 Task: Add a signature Martha Hall containing With sincere appreciation and gratitude, Martha Hall to email address softage.9@softage.net and add a label Lease renewals
Action: Mouse moved to (946, 442)
Screenshot: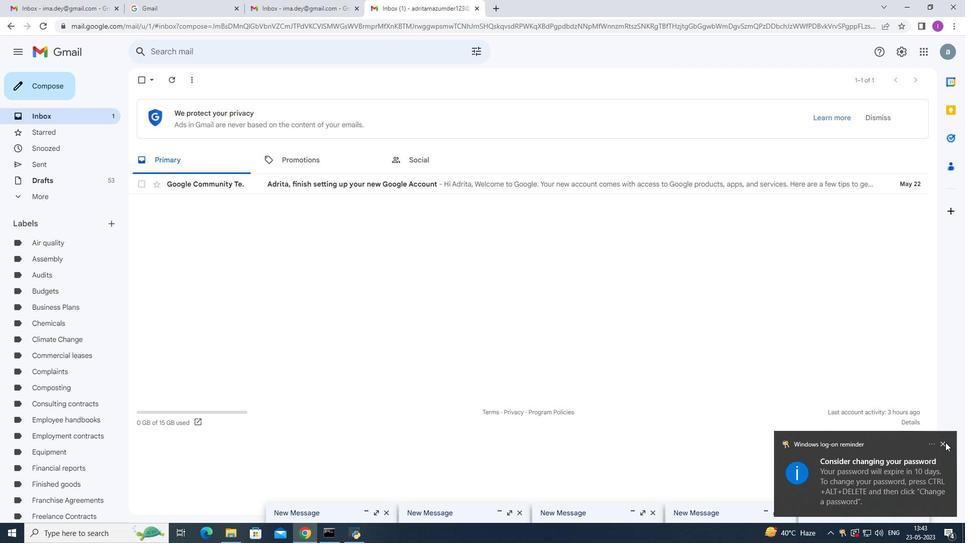 
Action: Mouse pressed left at (946, 442)
Screenshot: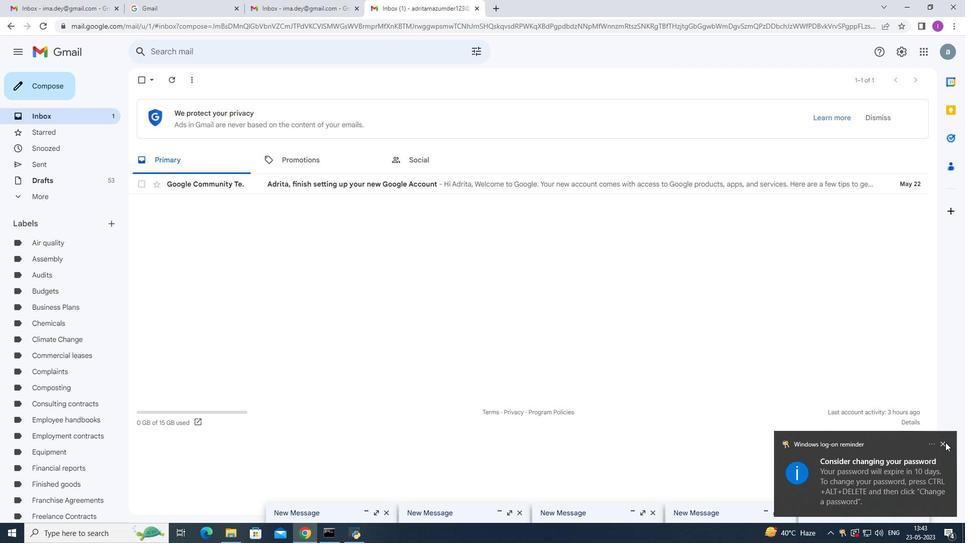 
Action: Mouse moved to (893, 48)
Screenshot: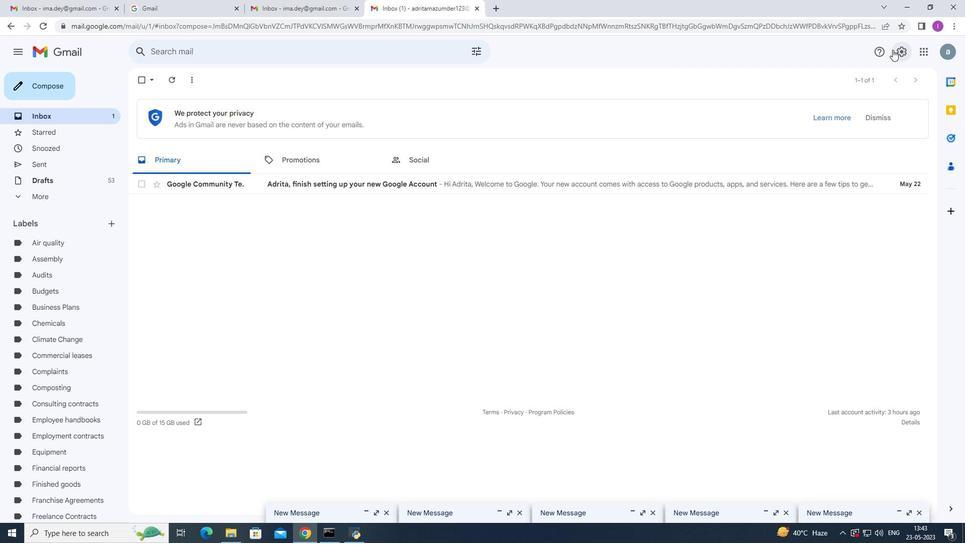
Action: Mouse pressed left at (893, 48)
Screenshot: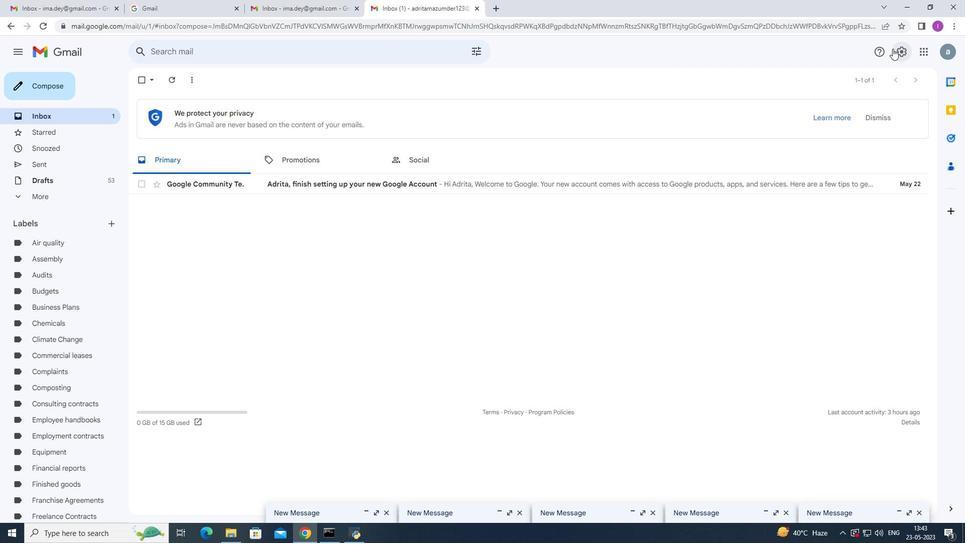 
Action: Mouse moved to (847, 97)
Screenshot: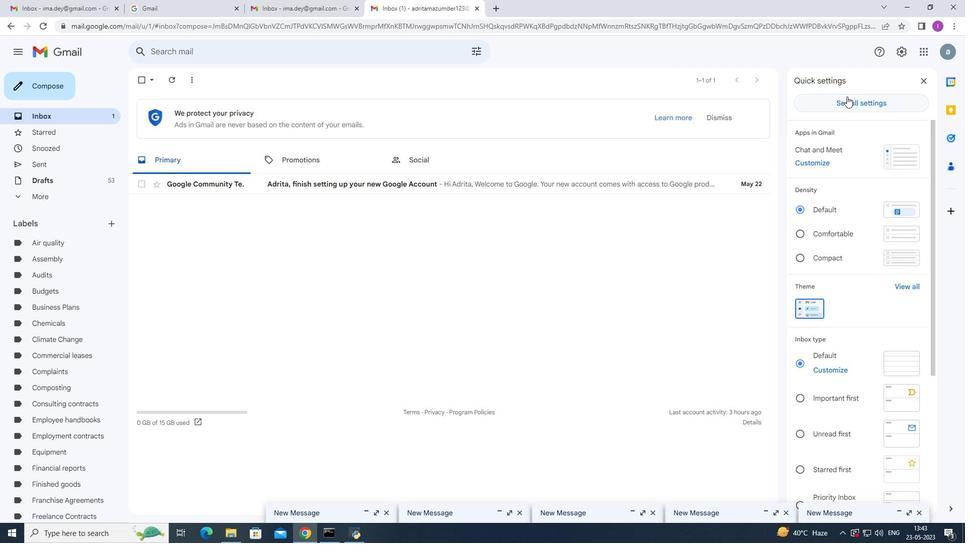 
Action: Mouse pressed left at (847, 97)
Screenshot: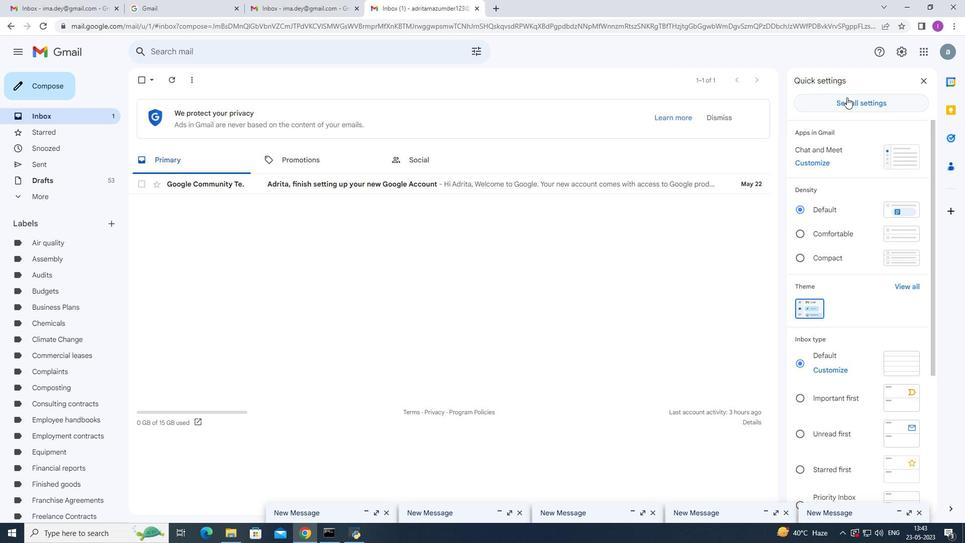 
Action: Mouse moved to (348, 292)
Screenshot: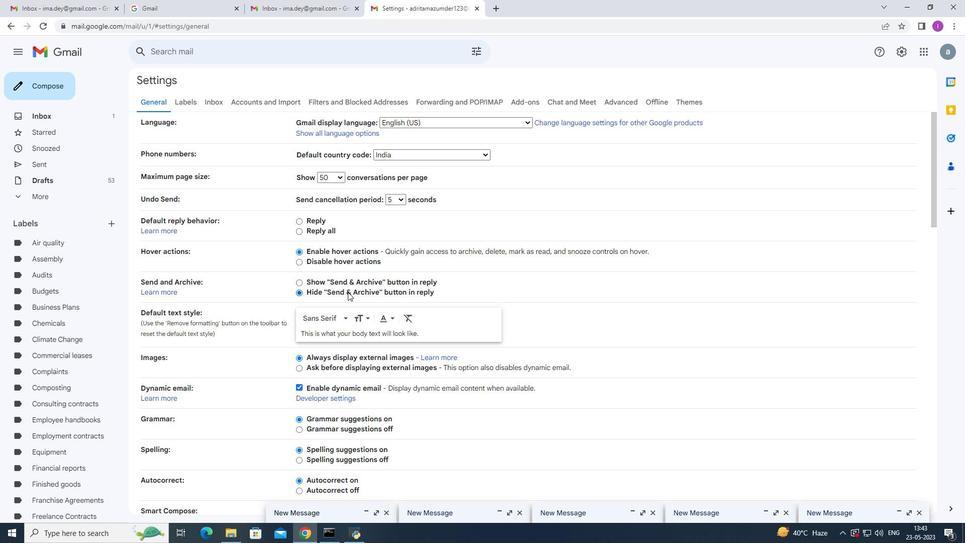 
Action: Mouse scrolled (348, 291) with delta (0, 0)
Screenshot: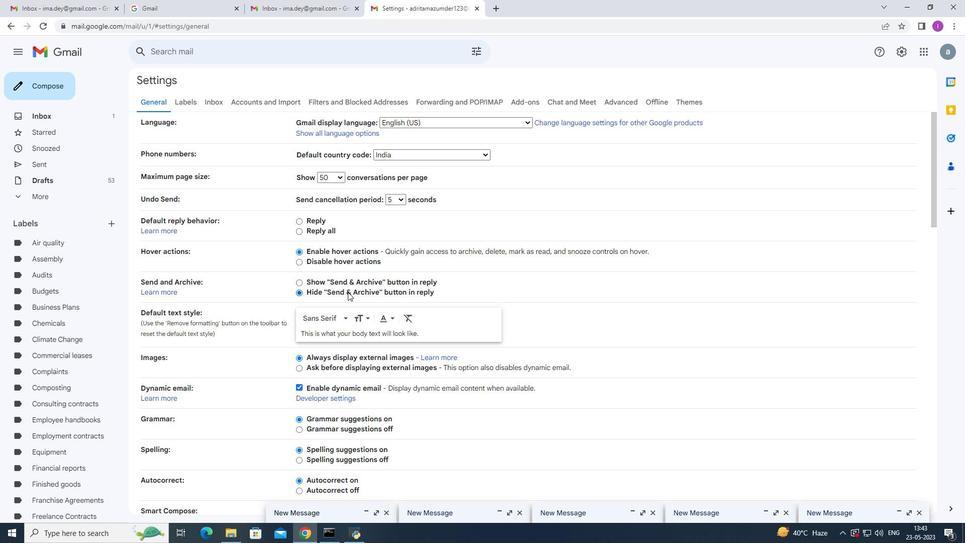 
Action: Mouse moved to (348, 292)
Screenshot: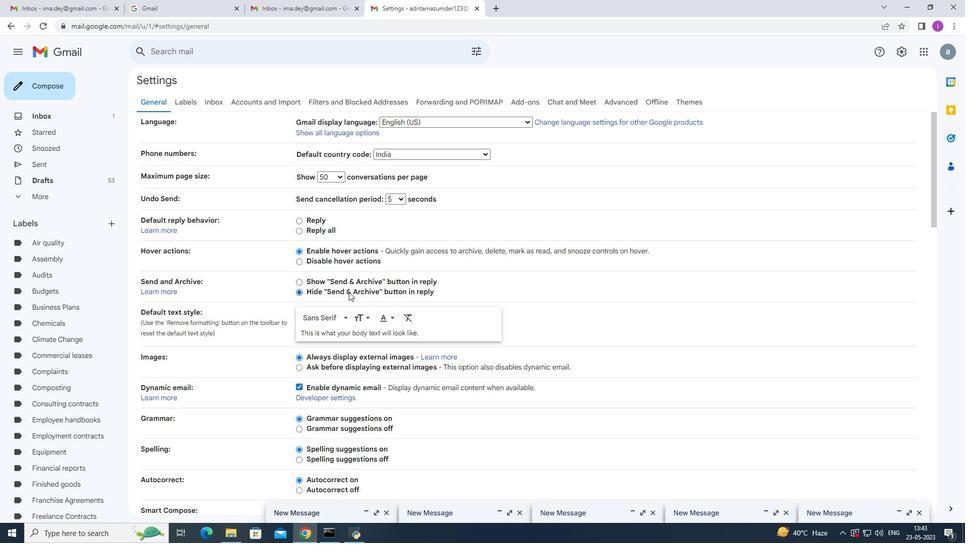 
Action: Mouse scrolled (348, 291) with delta (0, 0)
Screenshot: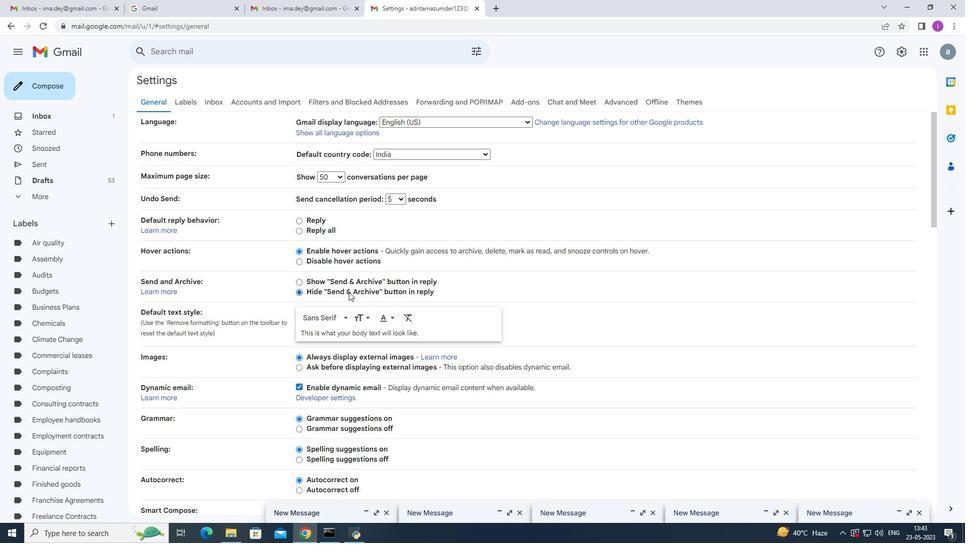 
Action: Mouse moved to (349, 292)
Screenshot: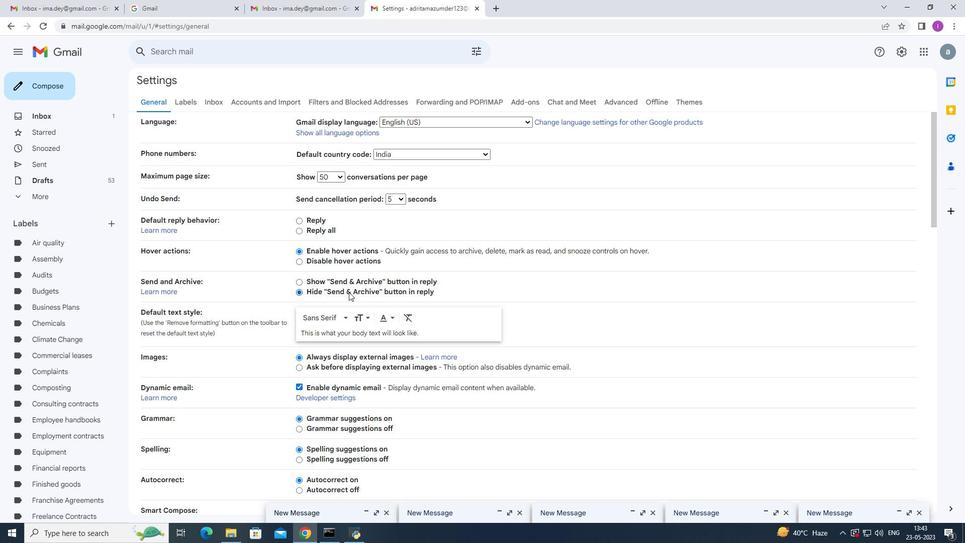 
Action: Mouse scrolled (349, 291) with delta (0, 0)
Screenshot: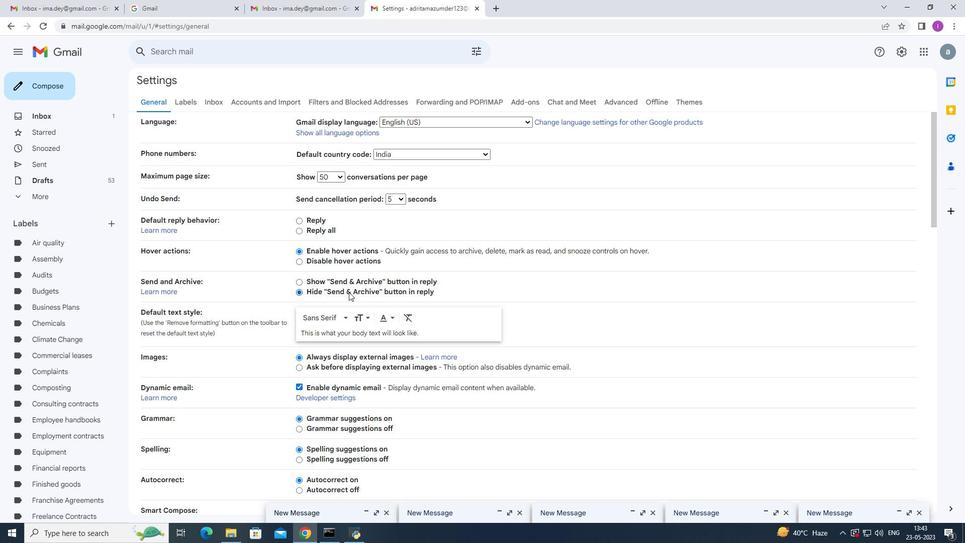 
Action: Mouse moved to (349, 292)
Screenshot: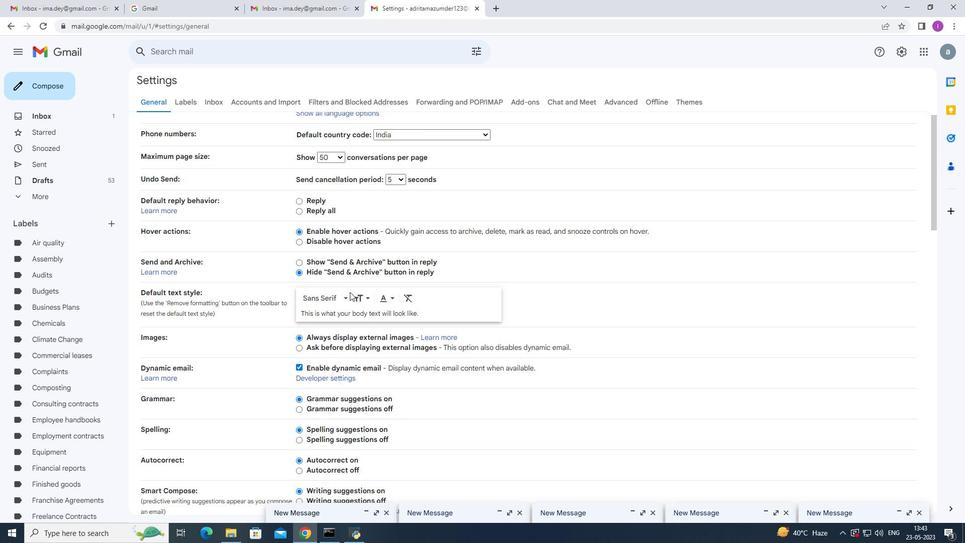 
Action: Mouse scrolled (349, 291) with delta (0, 0)
Screenshot: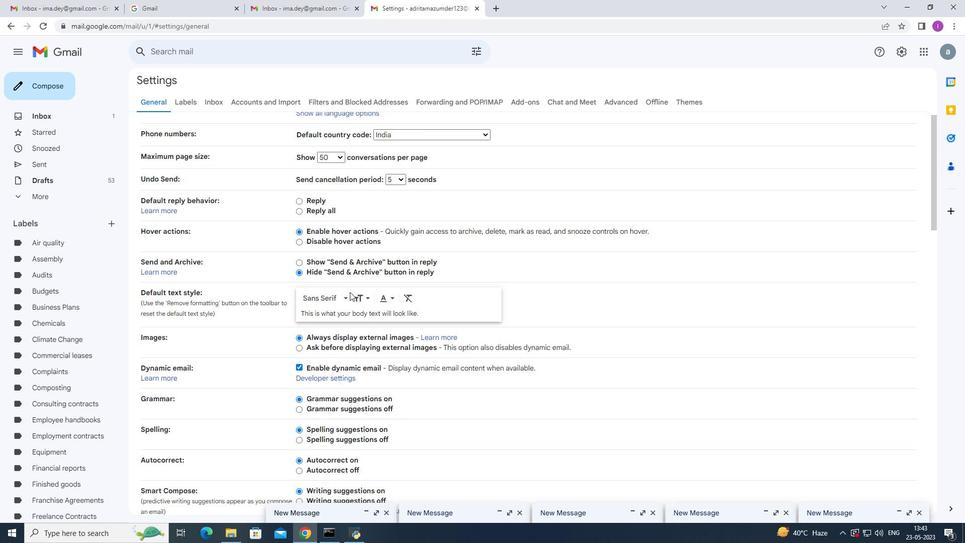 
Action: Mouse moved to (360, 294)
Screenshot: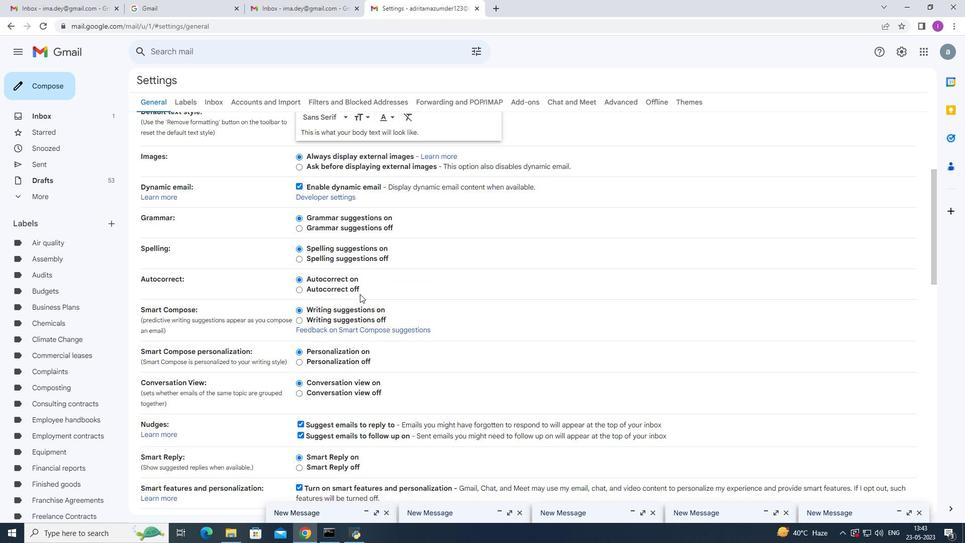 
Action: Mouse scrolled (360, 293) with delta (0, 0)
Screenshot: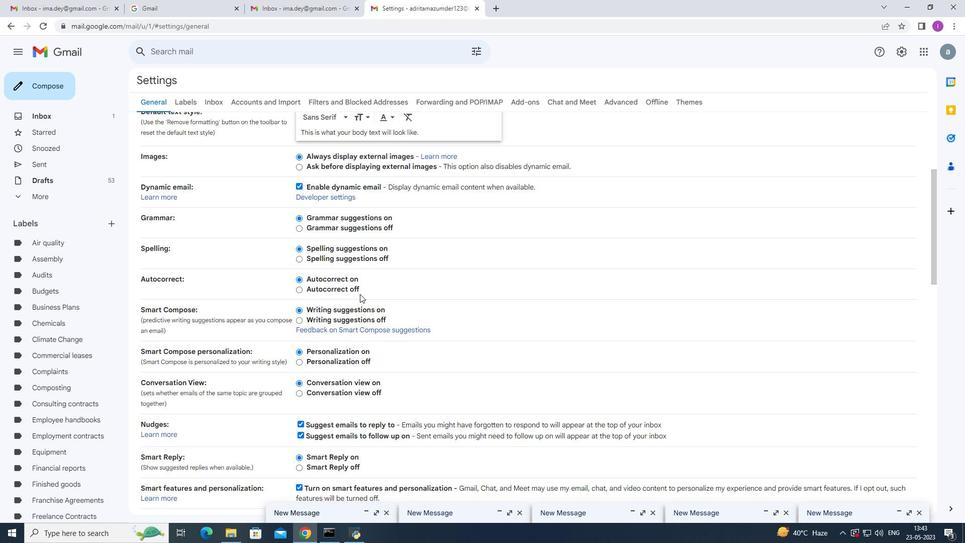
Action: Mouse moved to (360, 295)
Screenshot: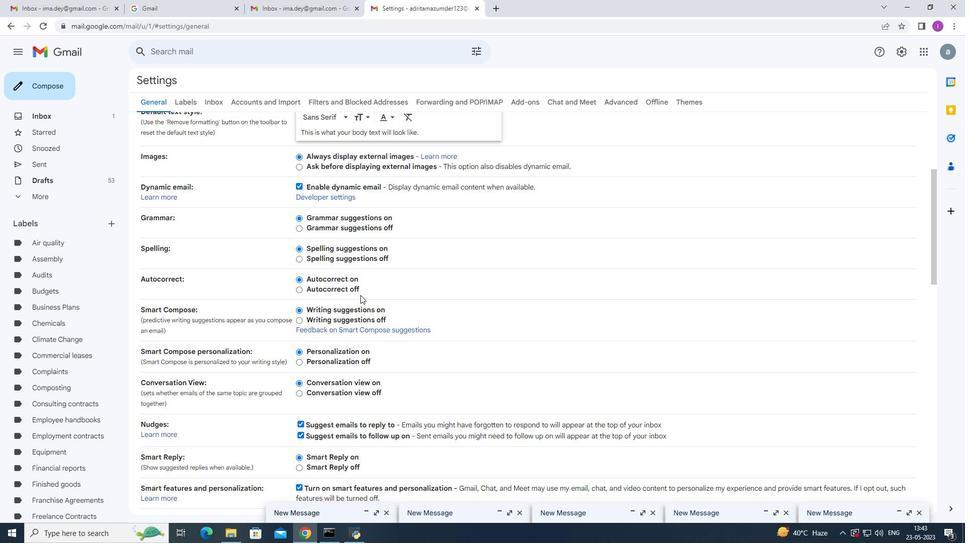 
Action: Mouse scrolled (360, 294) with delta (0, 0)
Screenshot: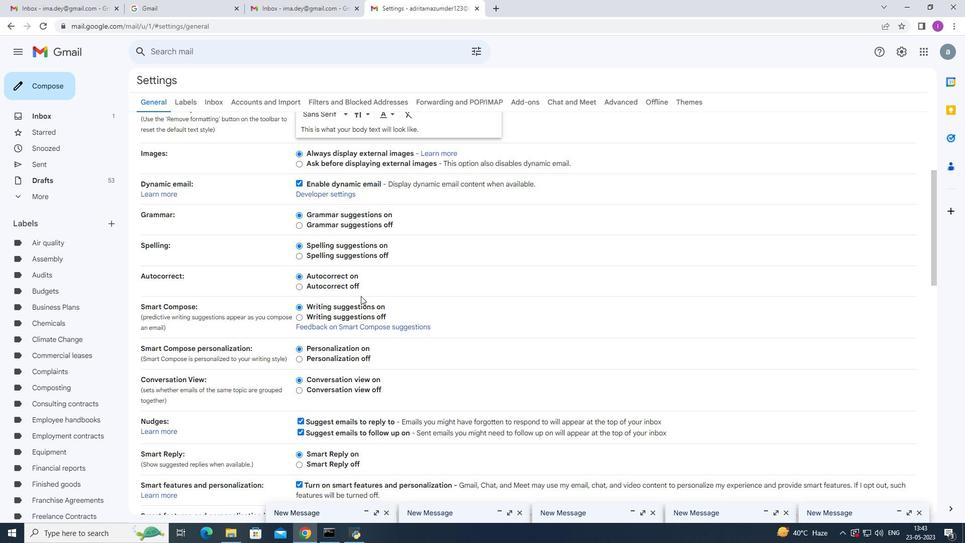 
Action: Mouse moved to (361, 296)
Screenshot: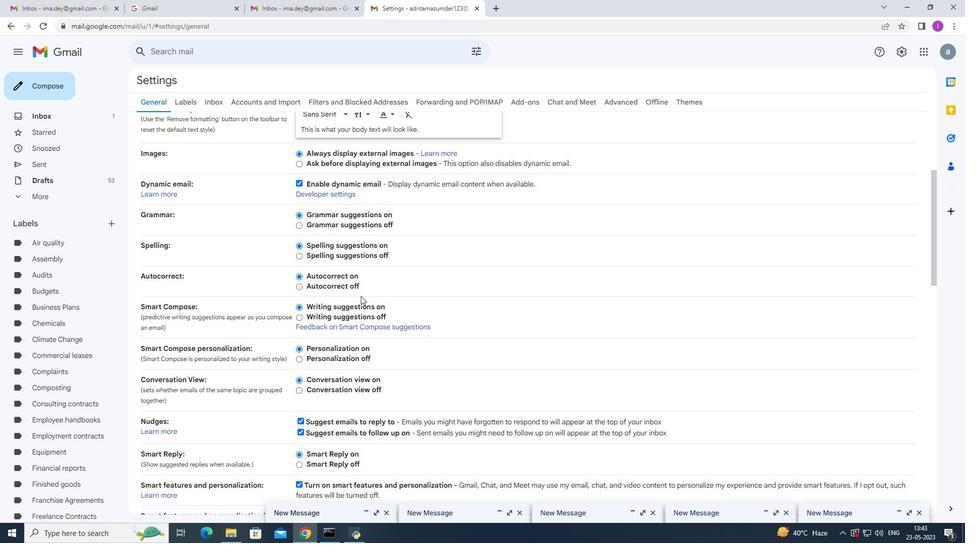 
Action: Mouse scrolled (361, 295) with delta (0, 0)
Screenshot: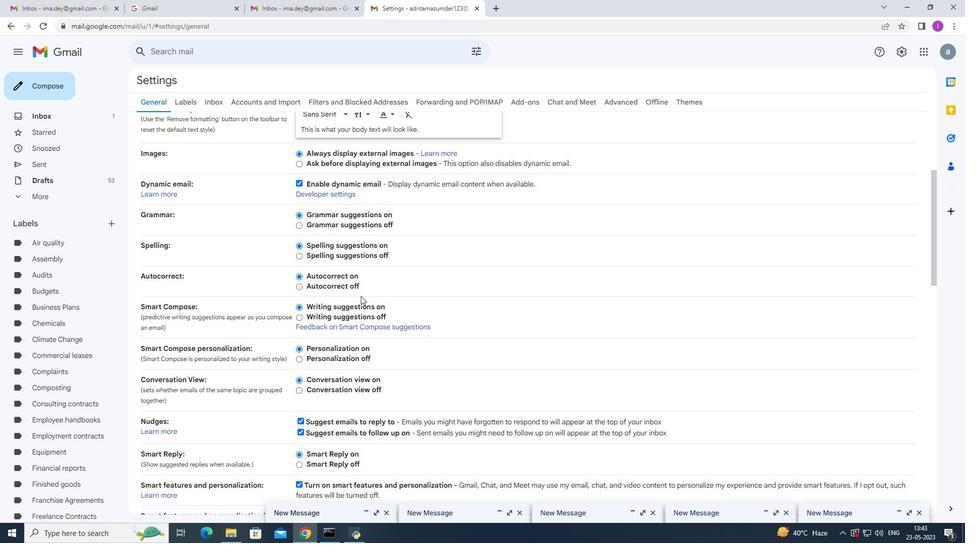 
Action: Mouse scrolled (361, 295) with delta (0, 0)
Screenshot: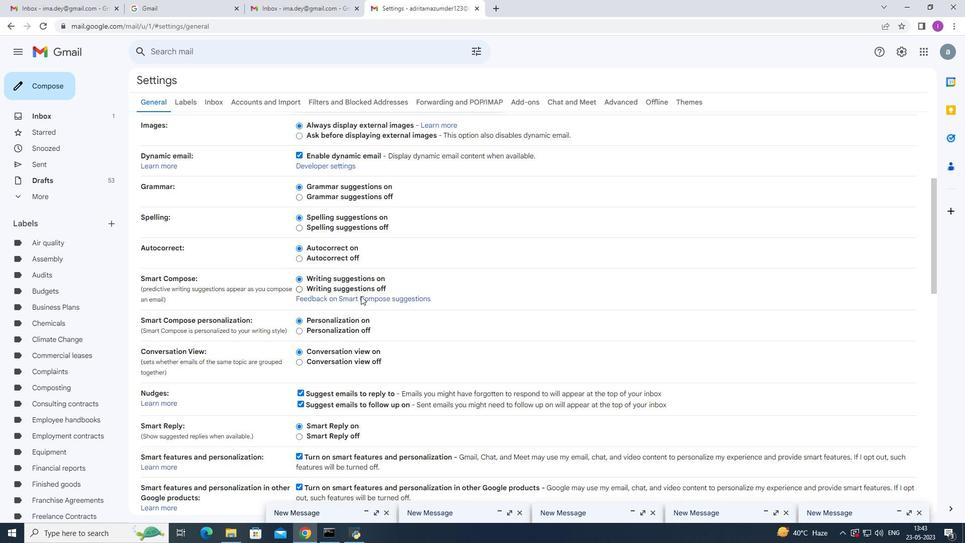 
Action: Mouse moved to (366, 306)
Screenshot: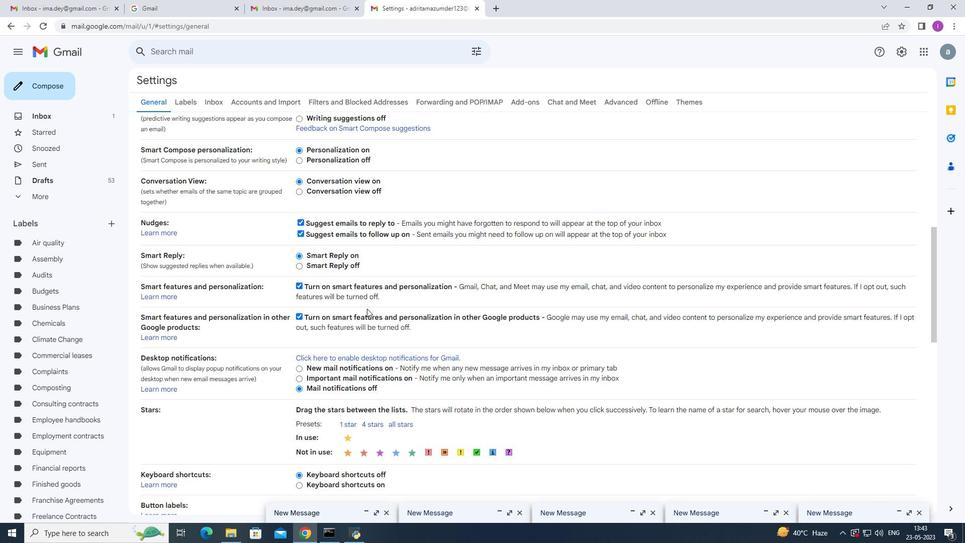 
Action: Mouse scrolled (365, 305) with delta (0, 0)
Screenshot: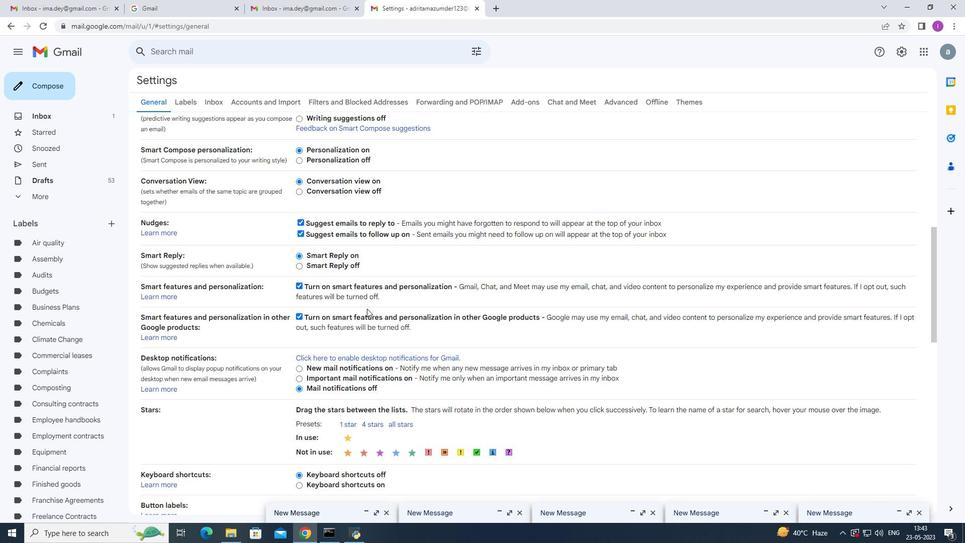 
Action: Mouse moved to (367, 308)
Screenshot: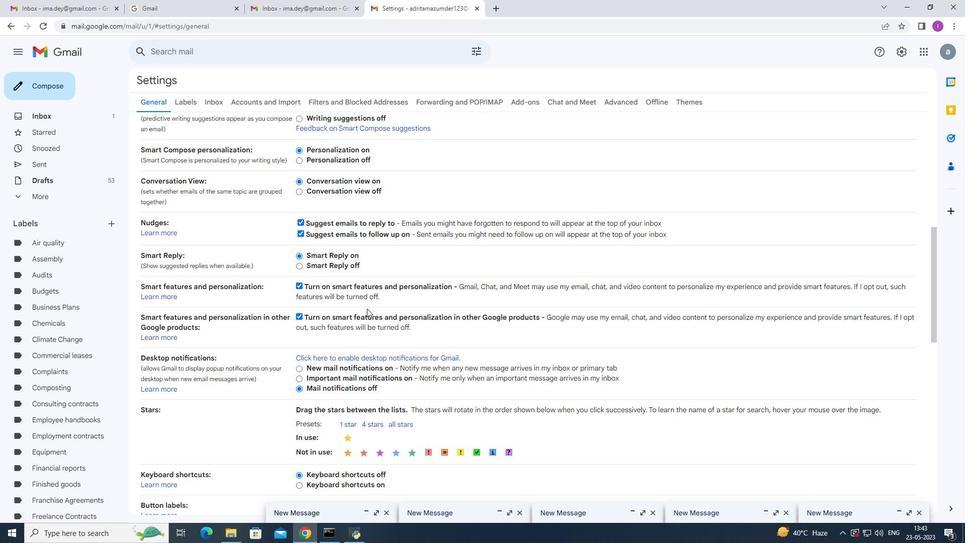 
Action: Mouse scrolled (367, 307) with delta (0, 0)
Screenshot: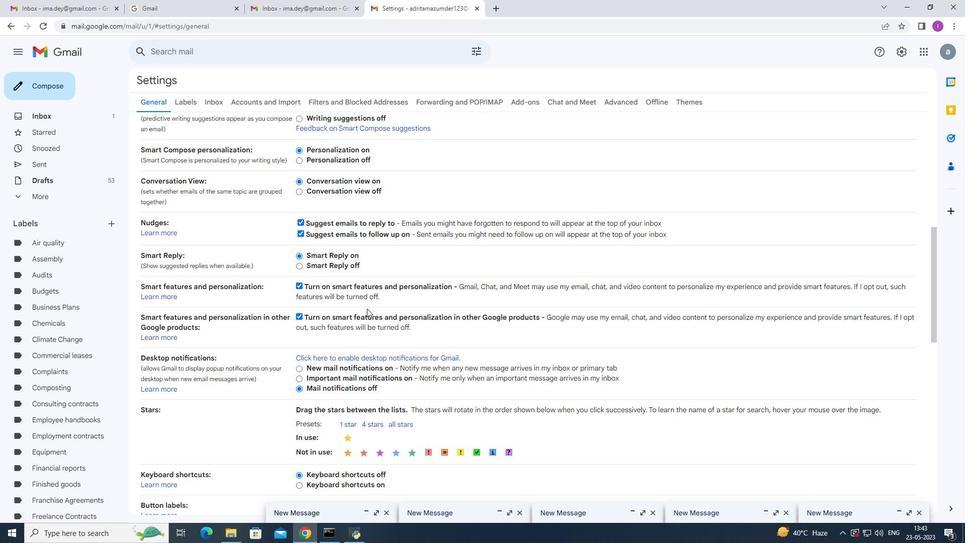 
Action: Mouse moved to (367, 308)
Screenshot: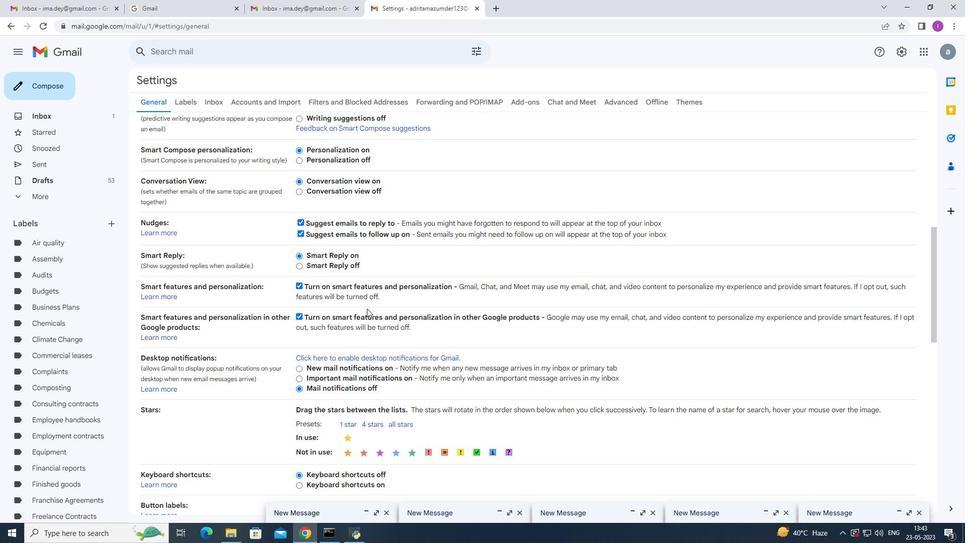 
Action: Mouse scrolled (367, 308) with delta (0, 0)
Screenshot: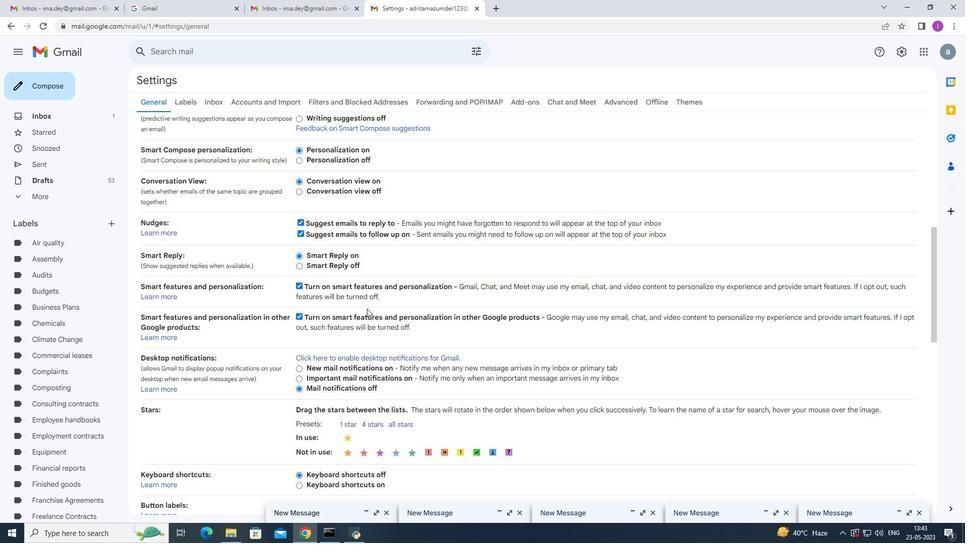 
Action: Mouse moved to (367, 308)
Screenshot: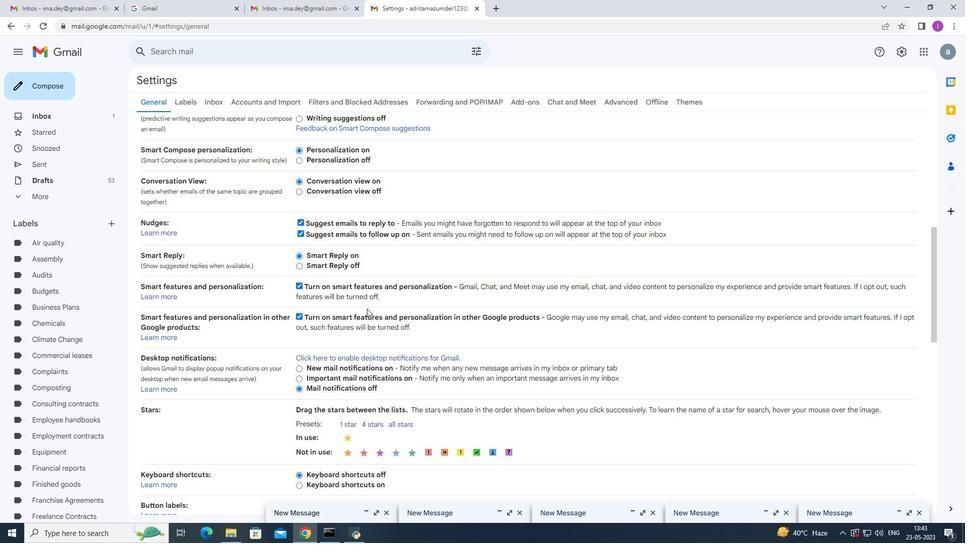 
Action: Mouse scrolled (367, 308) with delta (0, 0)
Screenshot: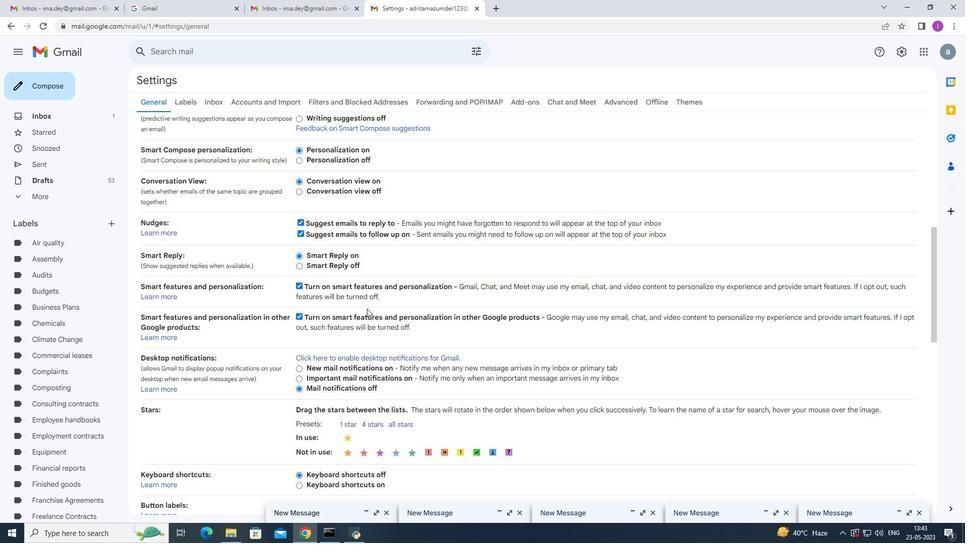 
Action: Mouse moved to (368, 314)
Screenshot: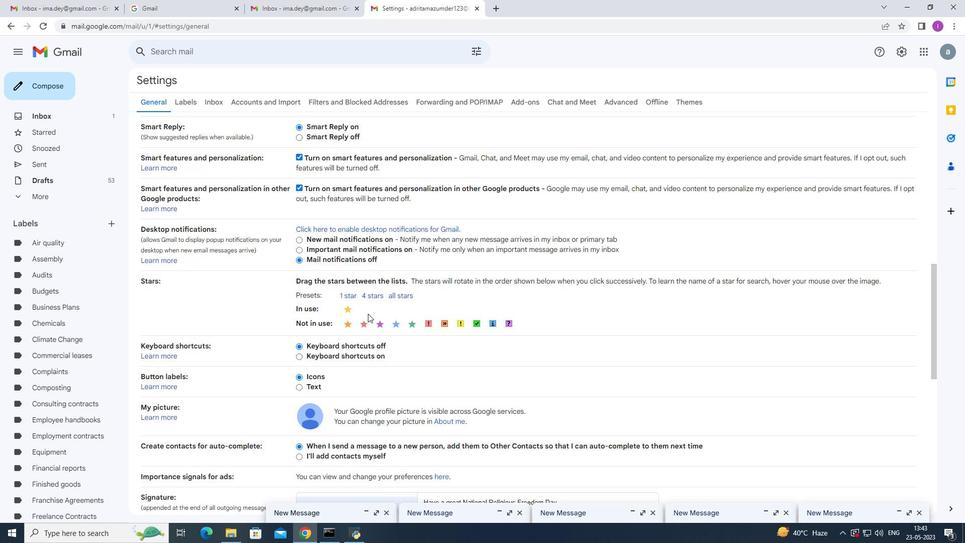 
Action: Mouse scrolled (368, 313) with delta (0, 0)
Screenshot: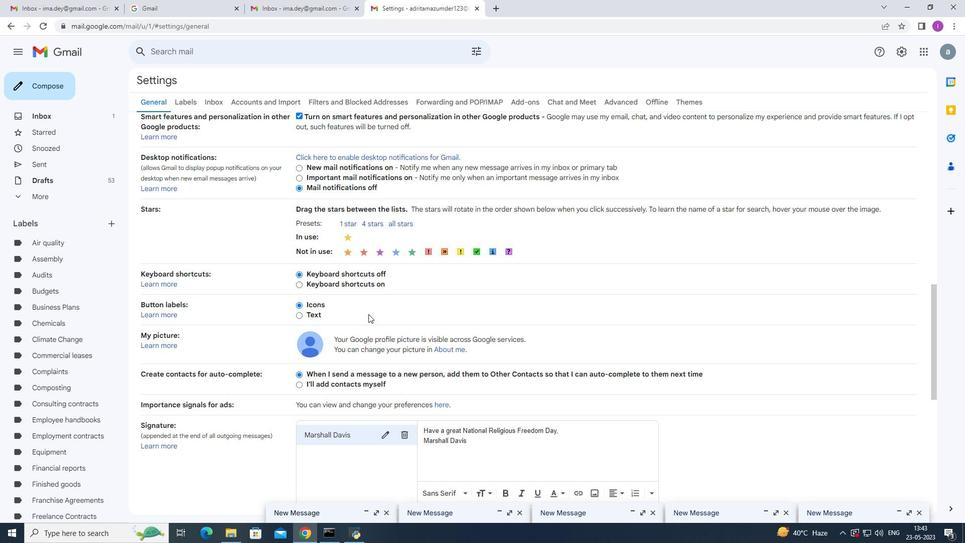 
Action: Mouse moved to (368, 314)
Screenshot: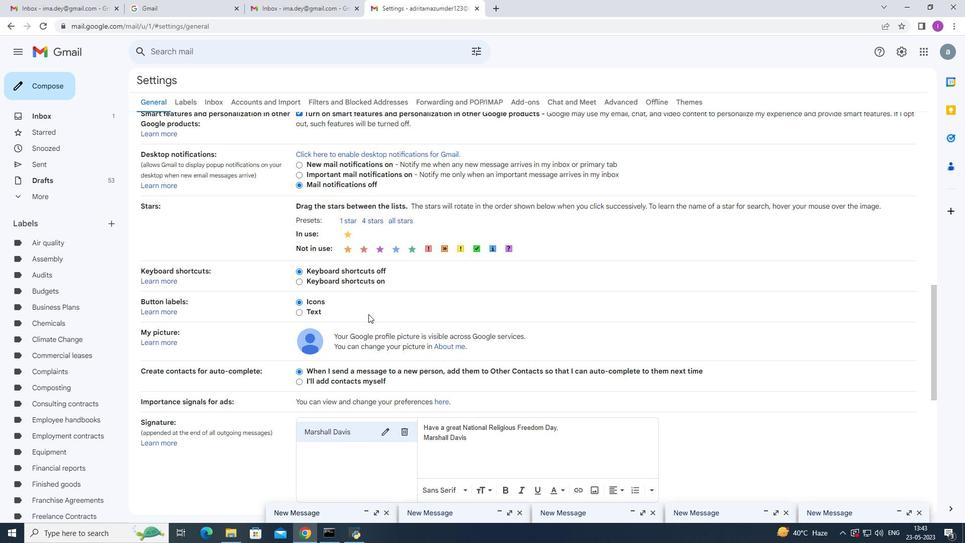 
Action: Mouse scrolled (368, 313) with delta (0, 0)
Screenshot: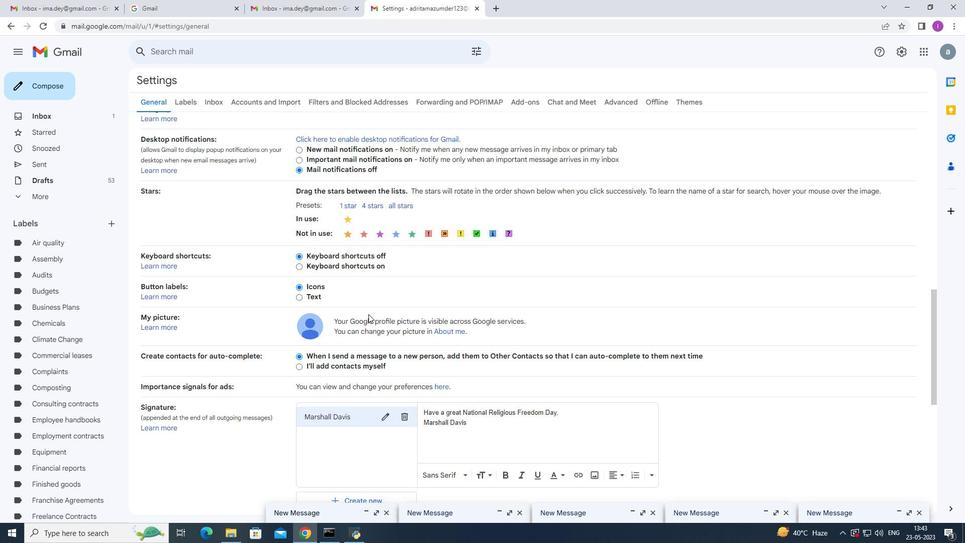 
Action: Mouse scrolled (368, 313) with delta (0, 0)
Screenshot: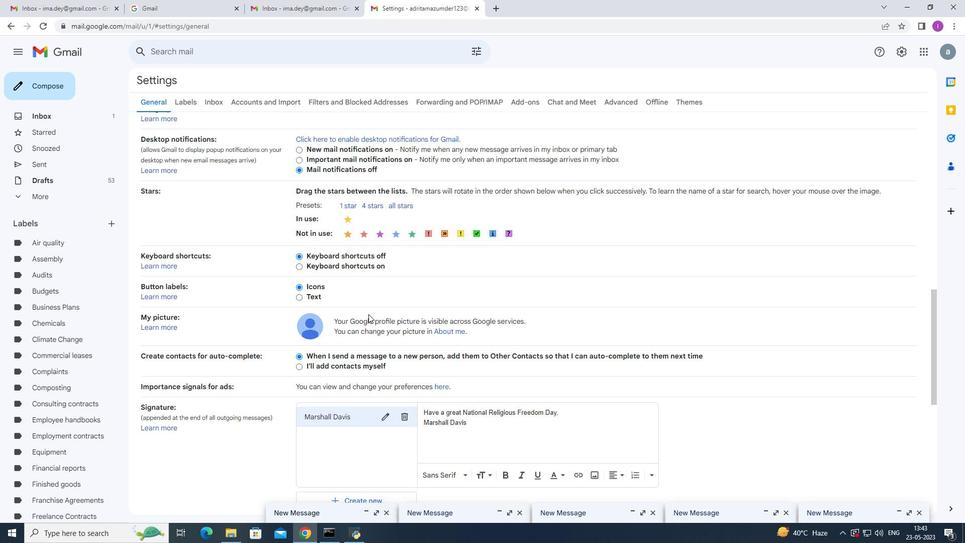 
Action: Mouse scrolled (368, 313) with delta (0, 0)
Screenshot: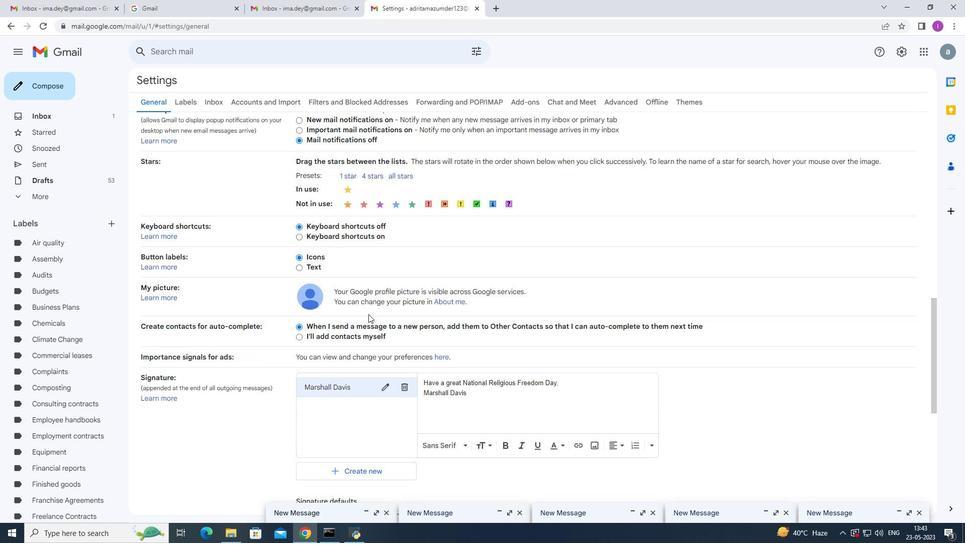 
Action: Mouse moved to (402, 233)
Screenshot: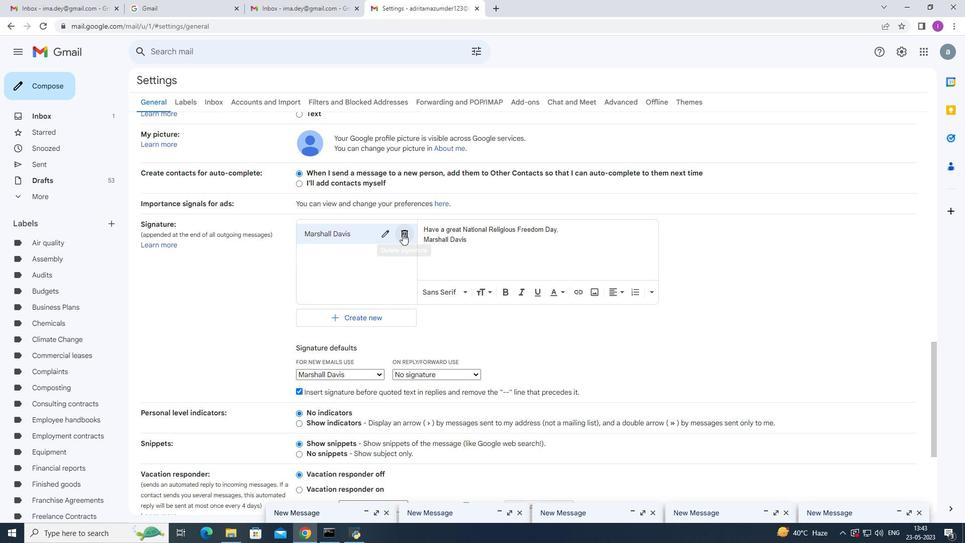 
Action: Mouse pressed left at (402, 233)
Screenshot: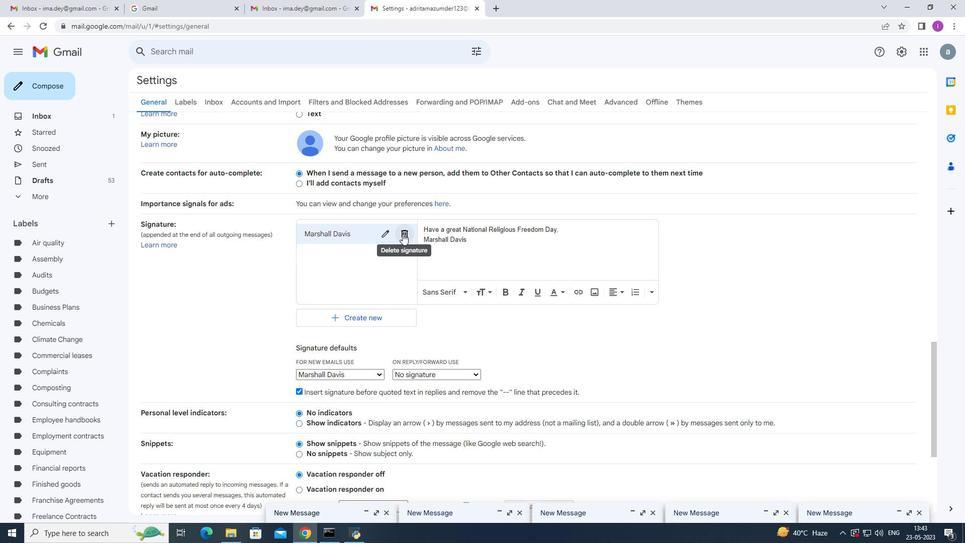 
Action: Mouse moved to (572, 302)
Screenshot: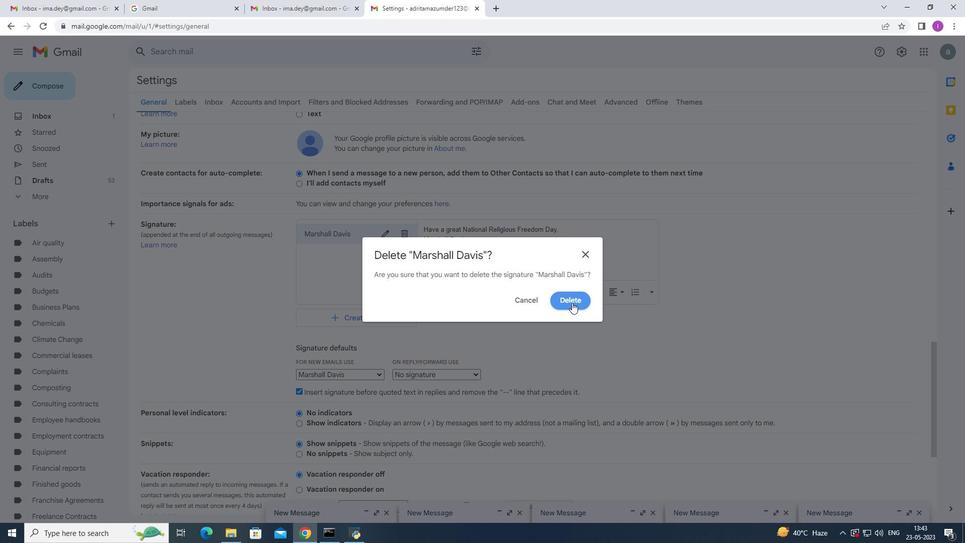 
Action: Mouse pressed left at (572, 302)
Screenshot: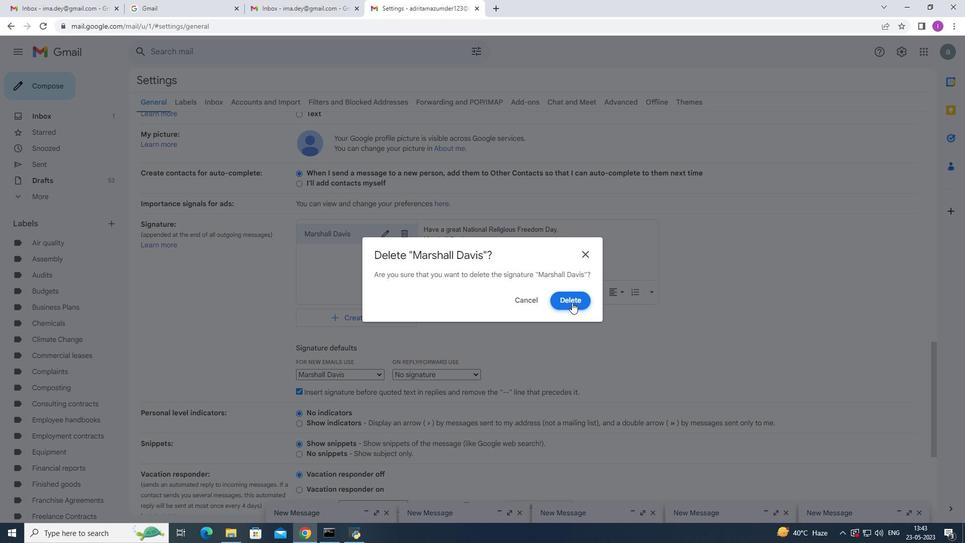 
Action: Mouse moved to (325, 248)
Screenshot: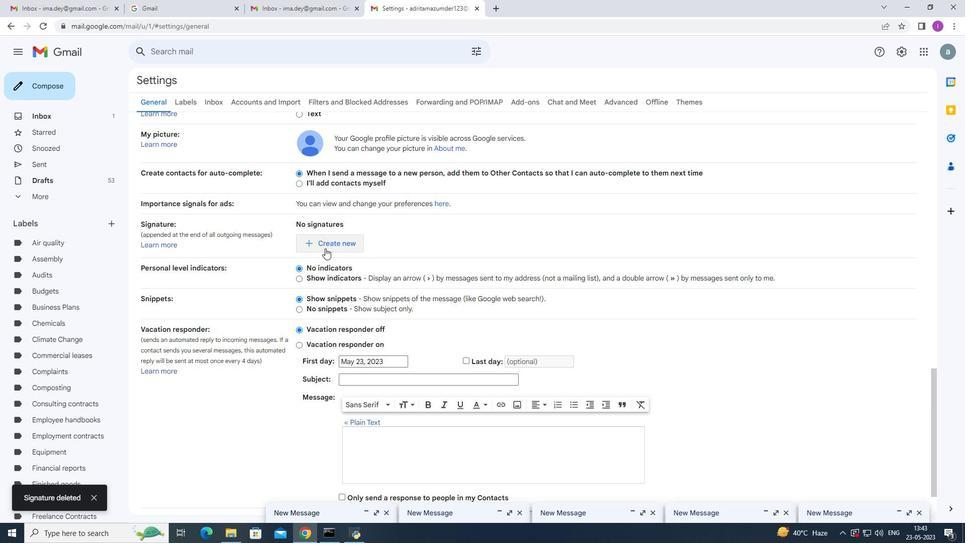 
Action: Mouse pressed left at (325, 248)
Screenshot: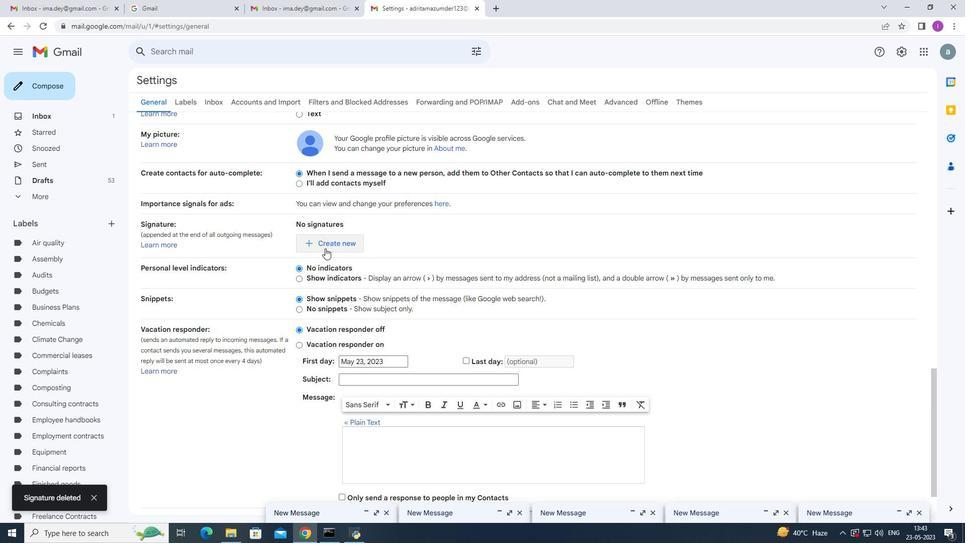 
Action: Mouse moved to (443, 279)
Screenshot: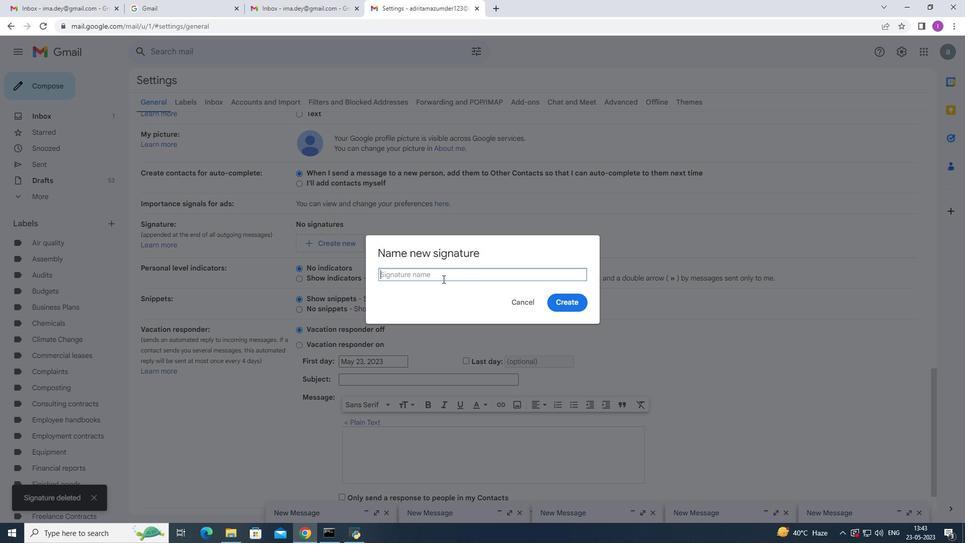 
Action: Key pressed <Key.shift><Key.shift><Key.shift><Key.shift><Key.shift><Key.shift><Key.shift><Key.shift><Key.shift><Key.shift><Key.shift><Key.shift><Key.shift><Key.shift><Key.shift><Key.shift><Key.shift><Key.shift><Key.shift><Key.shift><Key.shift><Key.shift><Key.shift><Key.shift><Key.shift><Key.shift><Key.shift><Key.shift><Key.shift><Key.shift><Key.shift><Key.shift><Key.shift><Key.shift><Key.shift><Key.shift><Key.shift><Key.shift><Key.shift><Key.shift><Key.shift><Key.shift><Key.shift><Key.shift><Key.shift><Key.shift><Key.shift><Key.shift><Key.shift><Key.shift><Key.shift><Key.shift><Key.shift><Key.shift><Key.shift><Key.shift><Key.shift><Key.shift><Key.shift><Key.shift><Key.shift><Key.shift><Key.shift><Key.shift><Key.shift><Key.shift><Key.shift><Key.shift><Key.shift><Key.shift><Key.shift><Key.shift><Key.shift><Key.shift><Key.shift><Key.shift><Key.shift><Key.shift><Key.shift><Key.shift><Key.shift><Key.shift><Key.shift><Key.shift><Key.shift><Key.shift><Key.shift><Key.shift><Key.shift><Key.shift><Key.shift><Key.shift><Key.shift><Key.shift><Key.shift><Key.shift><Key.shift><Key.shift><Key.shift><Key.shift>Martha<Key.space><Key.shift>Hall
Screenshot: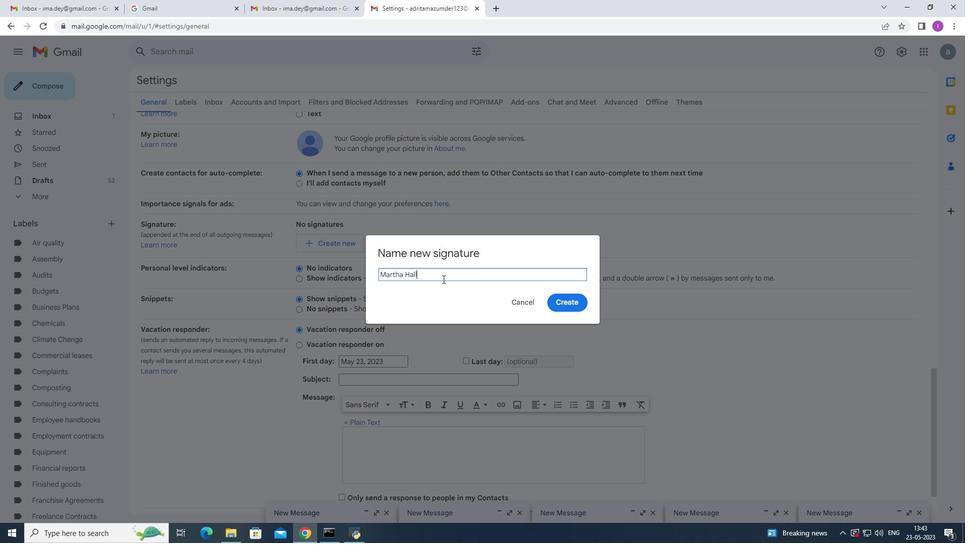 
Action: Mouse moved to (561, 300)
Screenshot: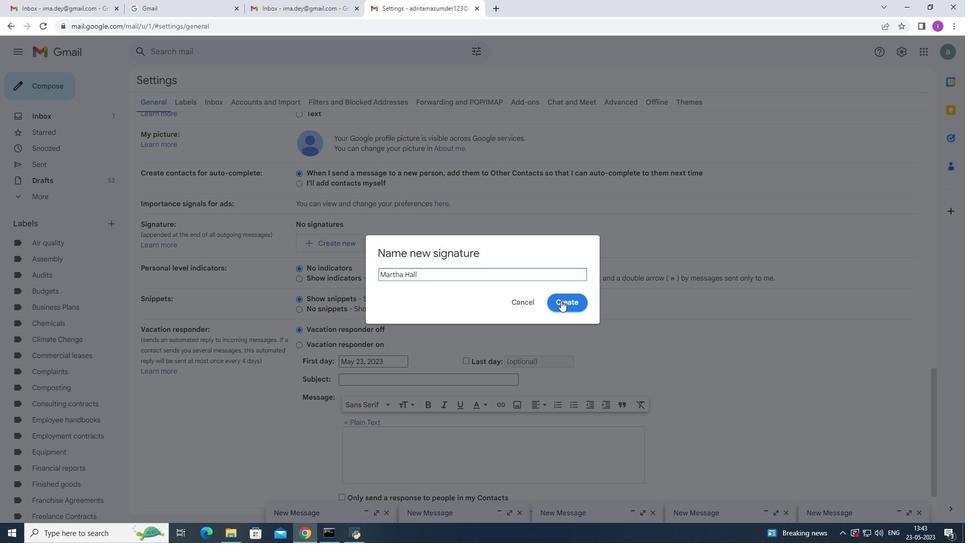 
Action: Mouse pressed left at (561, 300)
Screenshot: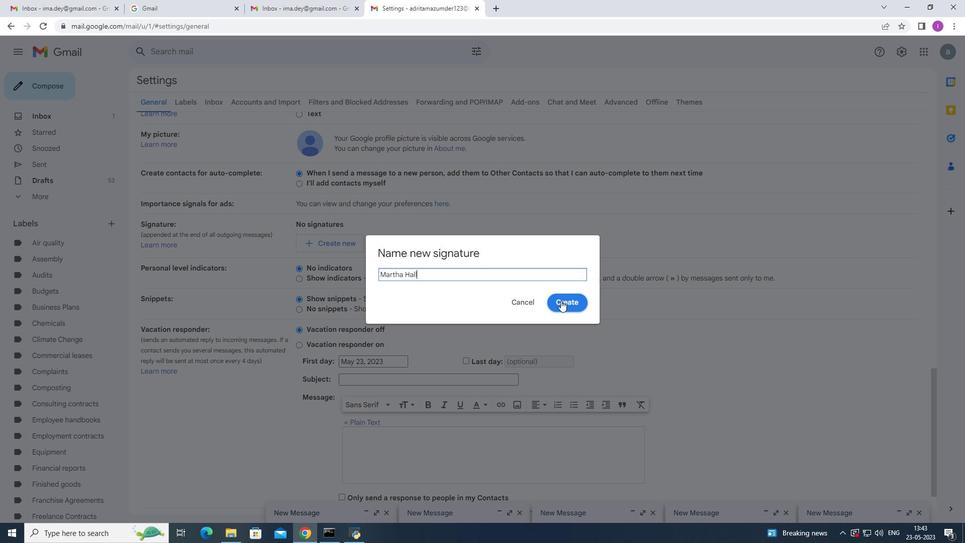 
Action: Mouse moved to (379, 374)
Screenshot: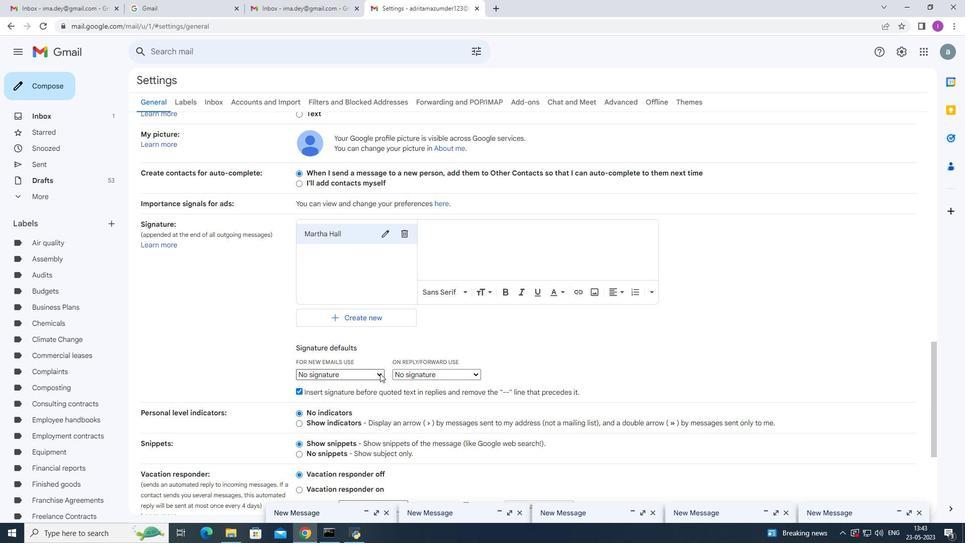 
Action: Mouse pressed left at (379, 374)
Screenshot: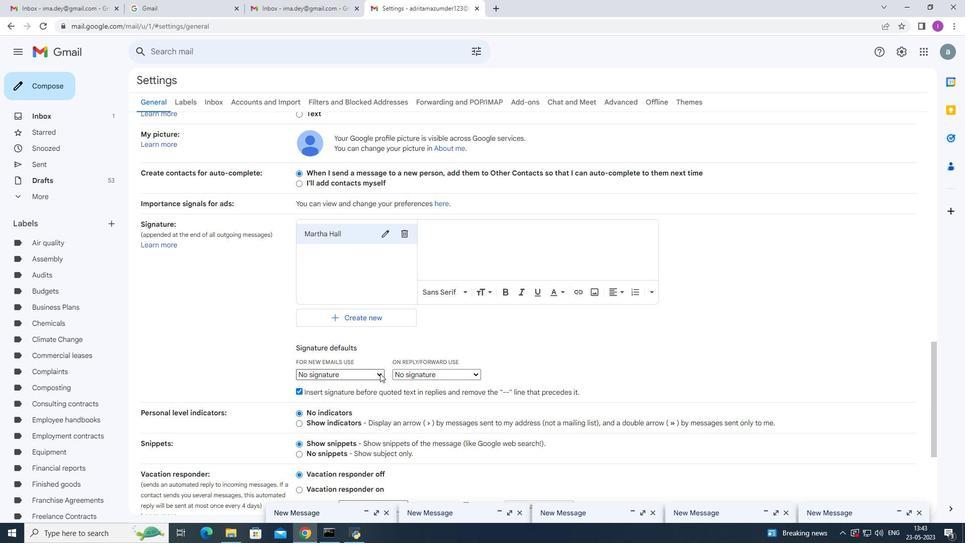 
Action: Mouse moved to (366, 400)
Screenshot: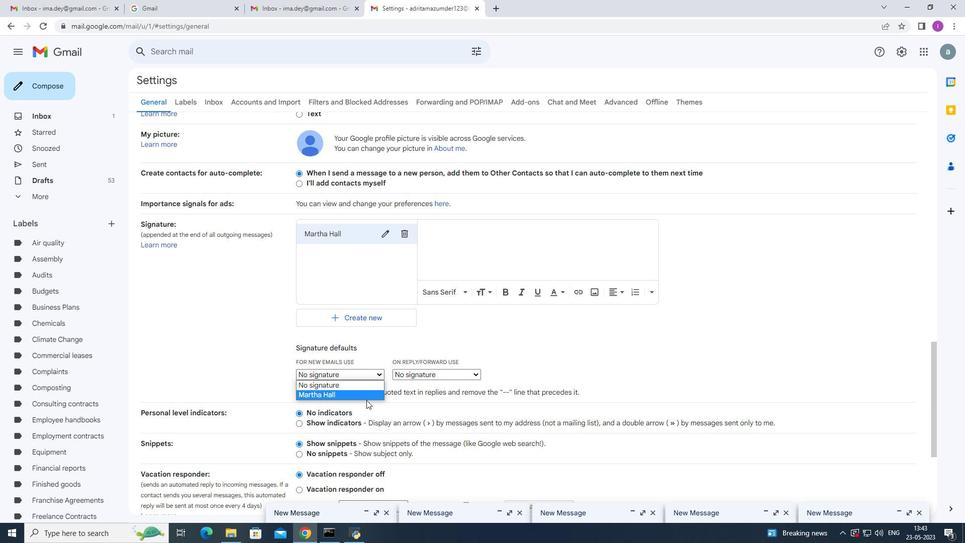 
Action: Mouse pressed left at (366, 400)
Screenshot: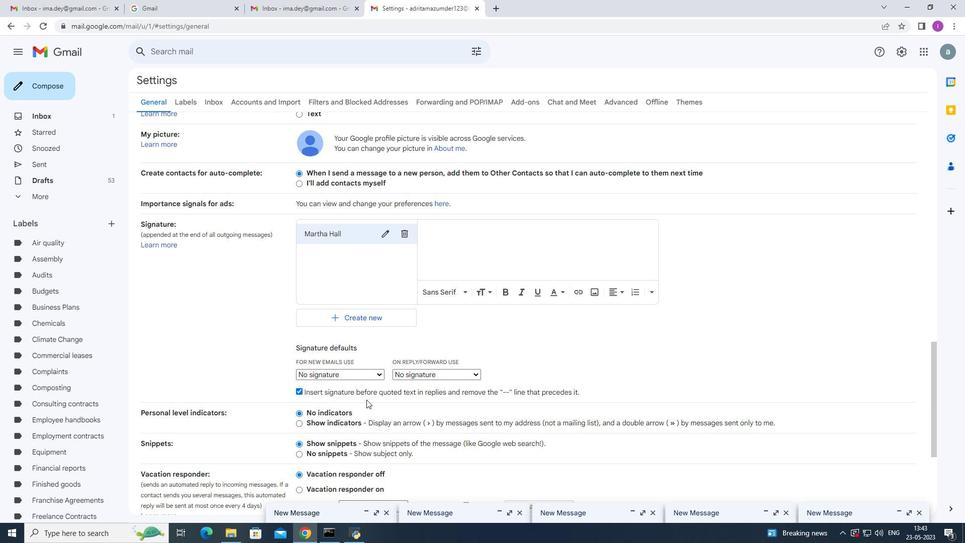 
Action: Mouse moved to (379, 377)
Screenshot: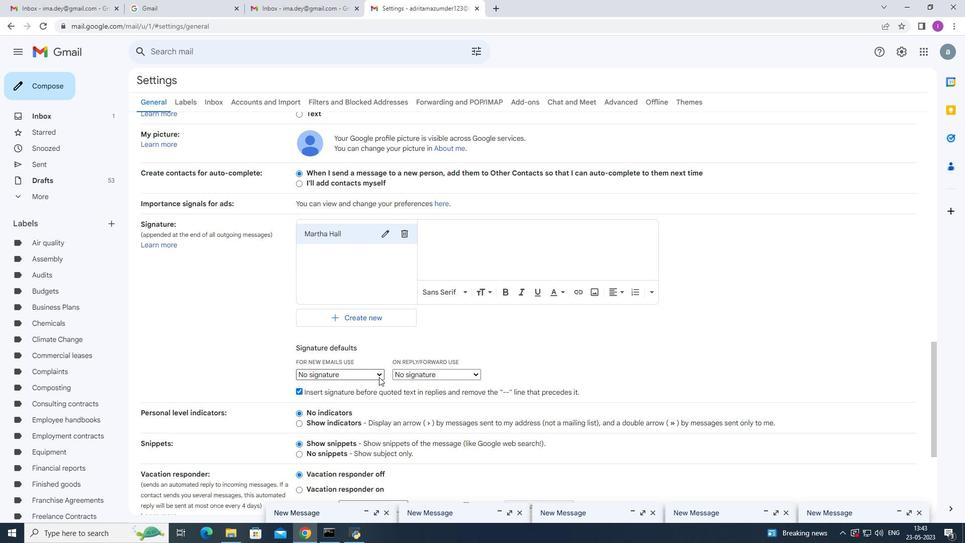 
Action: Mouse pressed left at (379, 377)
Screenshot: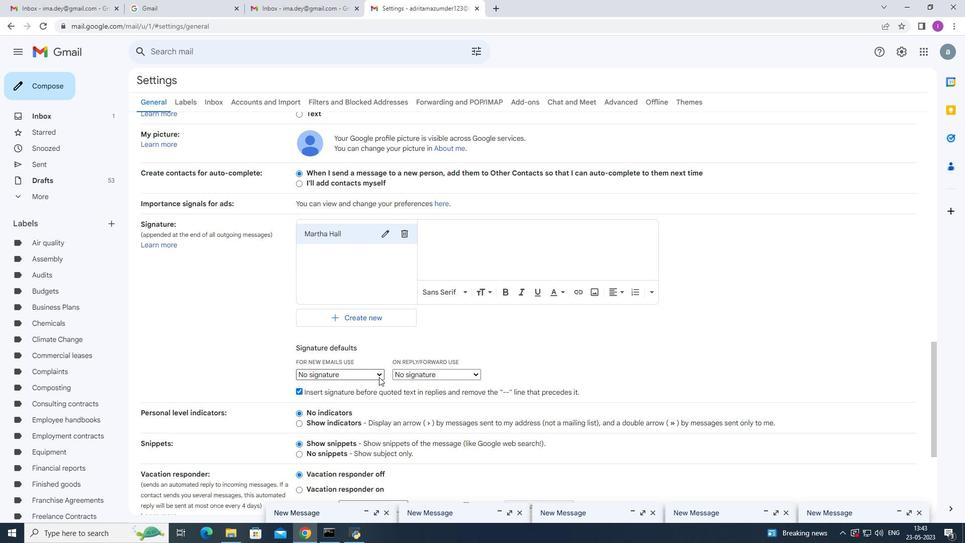 
Action: Mouse moved to (372, 393)
Screenshot: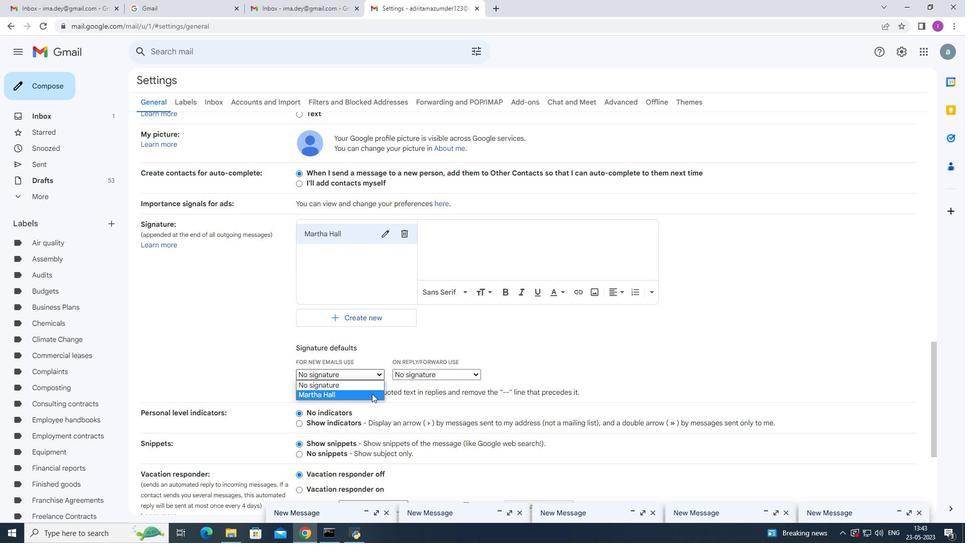 
Action: Mouse pressed left at (372, 393)
Screenshot: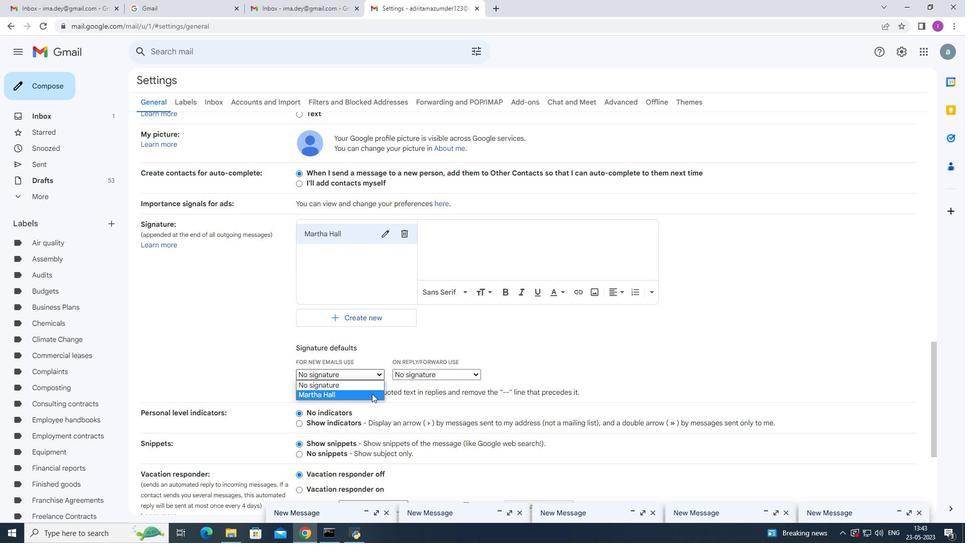 
Action: Mouse moved to (441, 231)
Screenshot: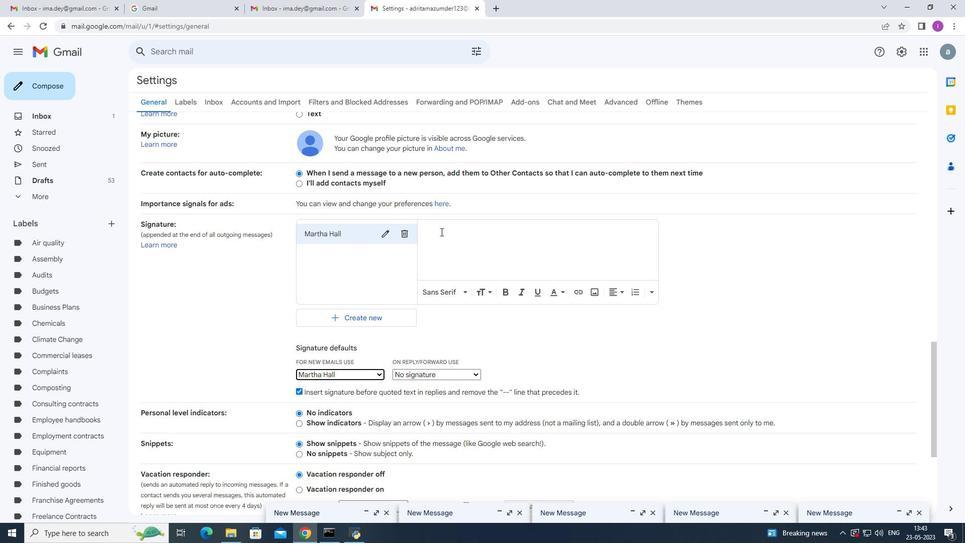 
Action: Mouse pressed left at (441, 231)
Screenshot: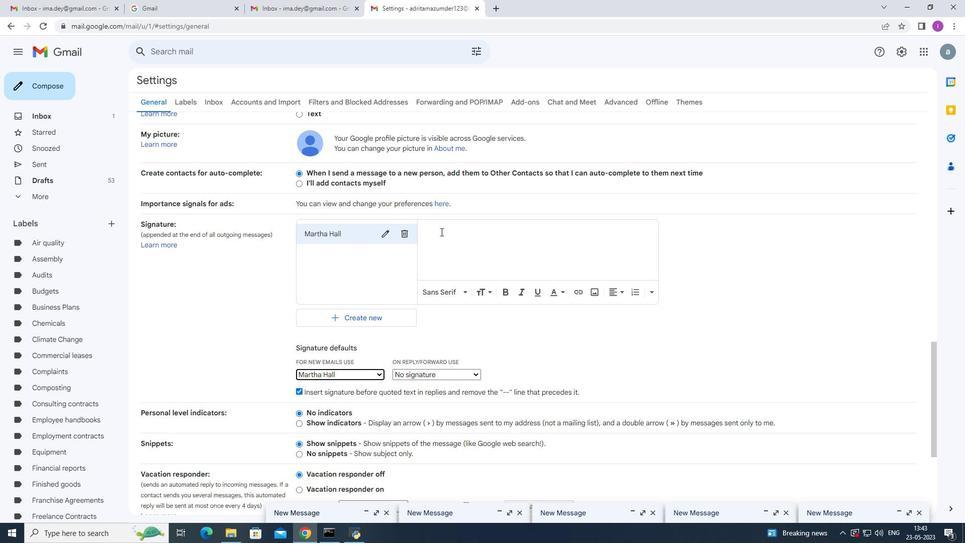 
Action: Mouse moved to (485, 238)
Screenshot: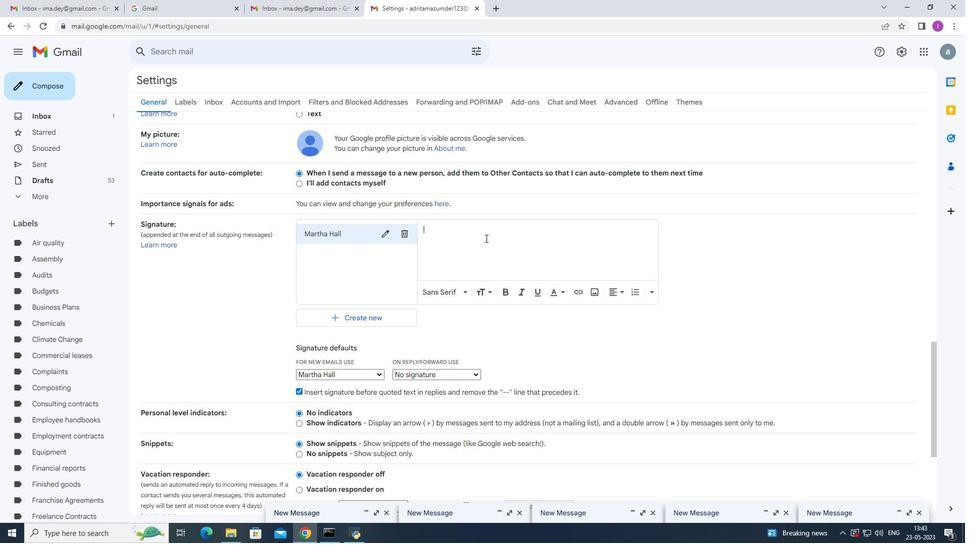 
Action: Key pressed <Key.shift>With<Key.space><Key.shift><Key.shift><Key.shift><Key.shift><Key.shift><Key.shift><Key.shift><Key.shift><Key.shift><Key.shift><Key.shift><Key.shift><Key.shift><Key.shift><Key.shift><Key.shift><Key.shift><Key.shift><Key.shift><Key.shift><Key.shift><Key.shift><Key.shift><Key.shift><Key.shift><Key.shift><Key.shift><Key.shift><Key.shift><Key.shift><Key.shift><Key.shift><Key.shift><Key.shift><Key.shift><Key.shift><Key.shift><Key.shift><Key.shift><Key.shift><Key.shift><Key.shift><Key.shift><Key.shift><Key.shift><Key.shift><Key.shift><Key.shift><Key.shift><Key.shift><Key.shift><Key.shift><Key.shift>sincere<Key.space>appreciation<Key.space>and<Key.space>gratitude'<Key.enter><Key.shift>Marthab<Key.space><Key.backspace><Key.backspace><Key.space><Key.shift>Hall
Screenshot: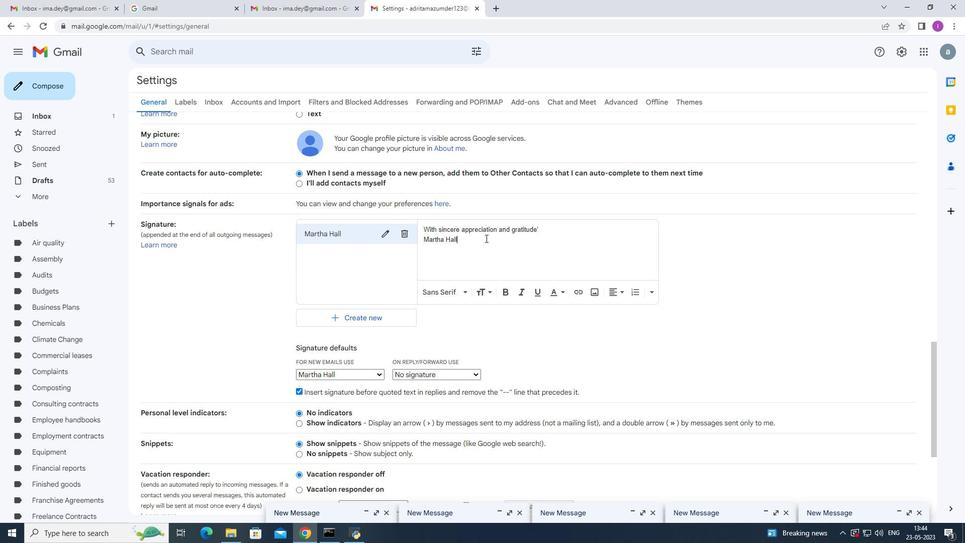 
Action: Mouse moved to (422, 342)
Screenshot: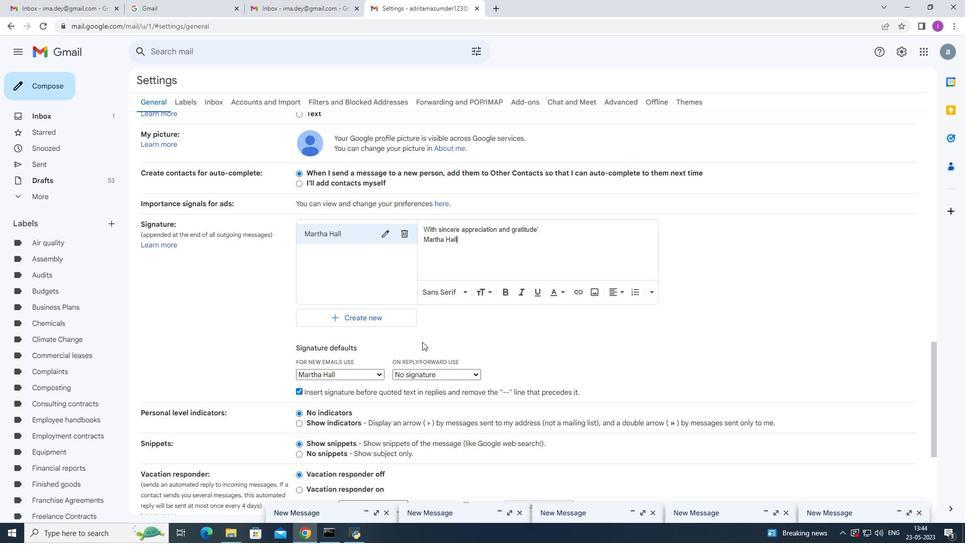 
Action: Mouse scrolled (422, 341) with delta (0, 0)
Screenshot: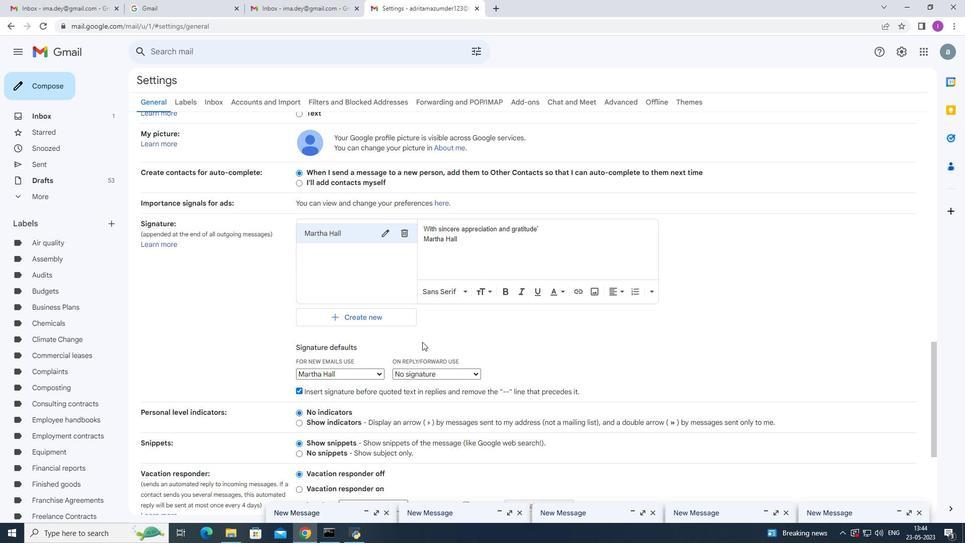 
Action: Mouse scrolled (422, 341) with delta (0, 0)
Screenshot: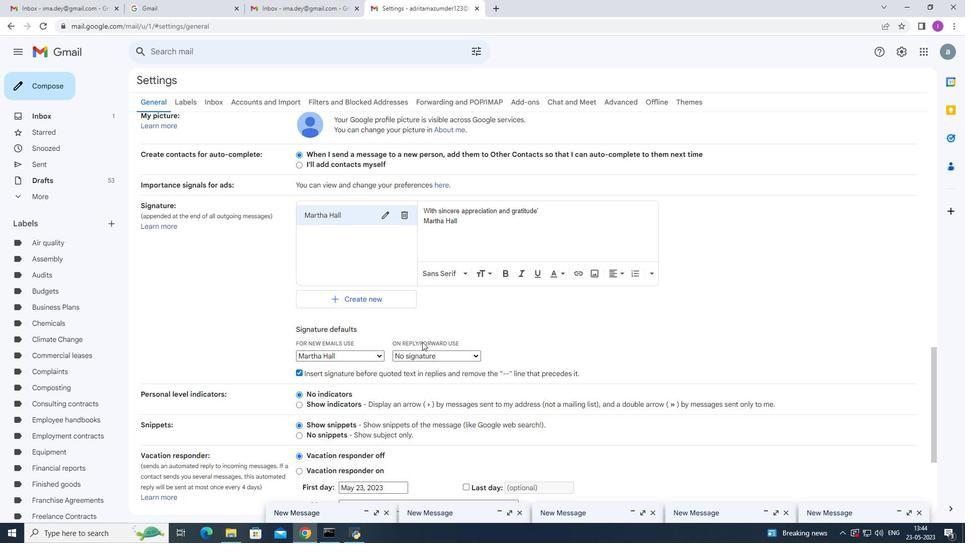 
Action: Mouse scrolled (422, 341) with delta (0, 0)
Screenshot: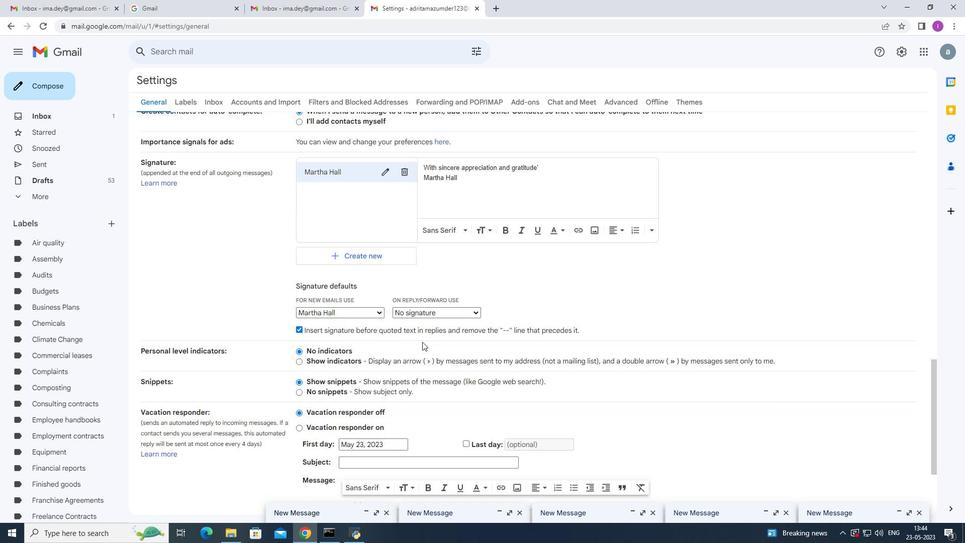 
Action: Mouse moved to (425, 350)
Screenshot: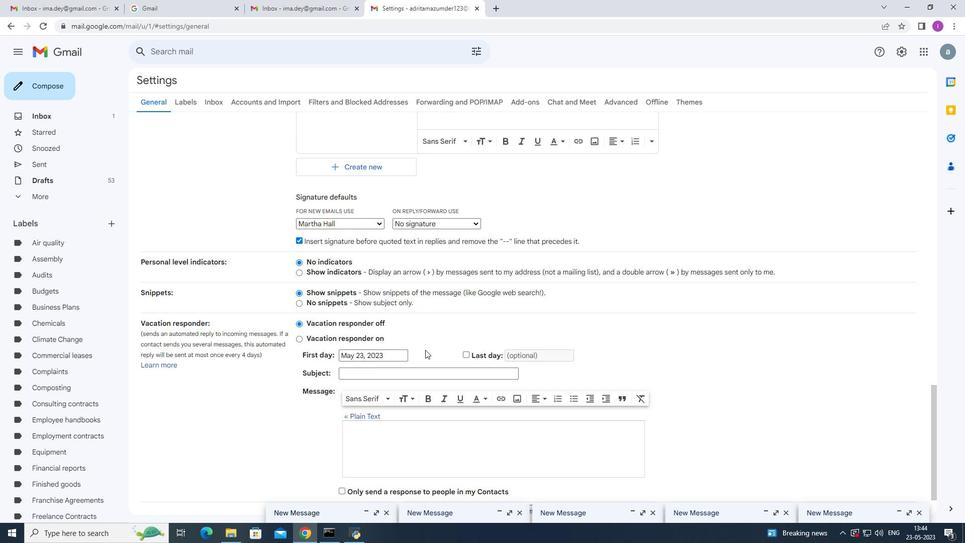 
Action: Mouse scrolled (425, 349) with delta (0, 0)
Screenshot: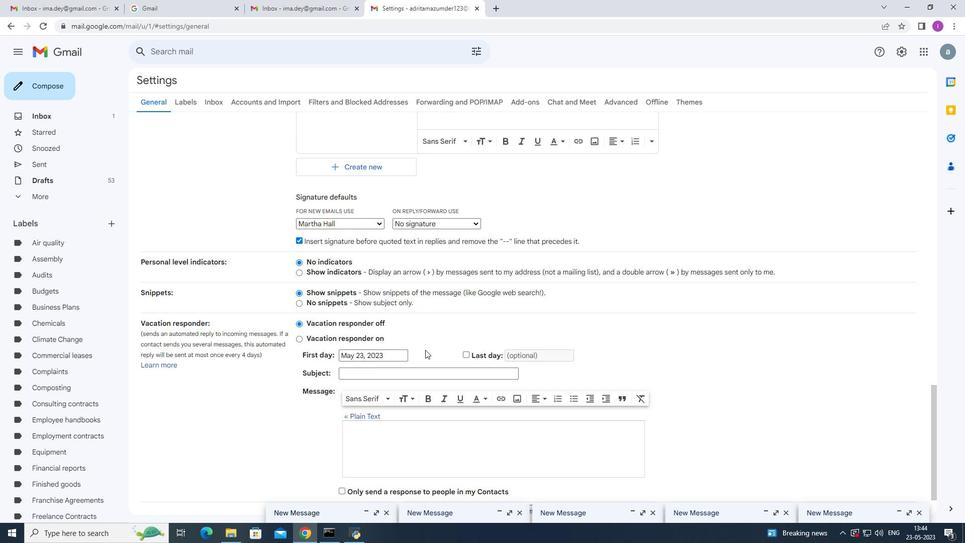 
Action: Mouse scrolled (425, 349) with delta (0, 0)
Screenshot: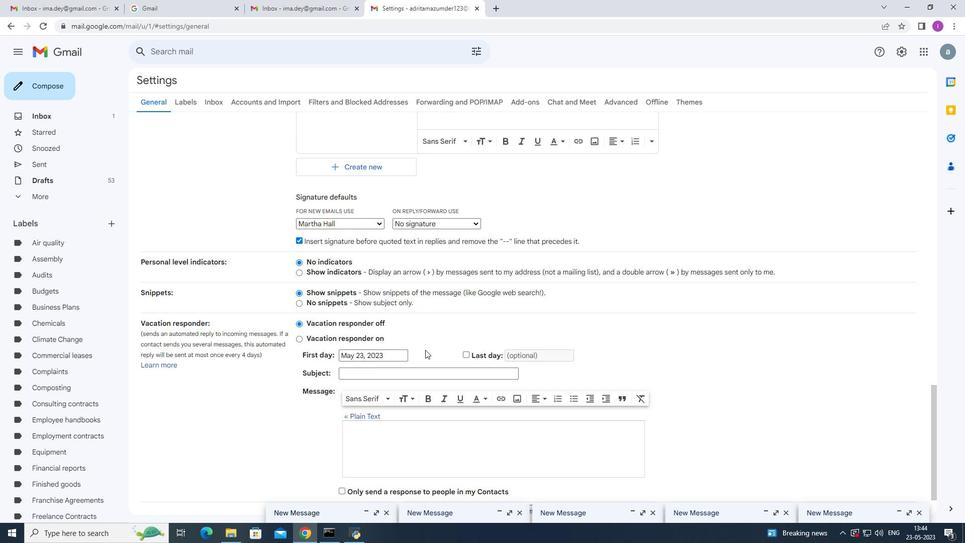 
Action: Mouse moved to (426, 351)
Screenshot: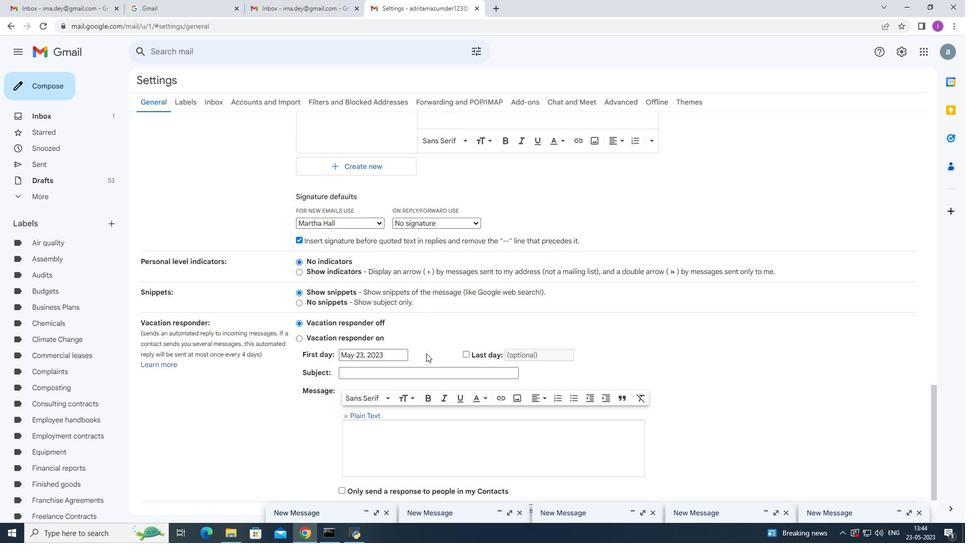 
Action: Mouse scrolled (426, 350) with delta (0, 0)
Screenshot: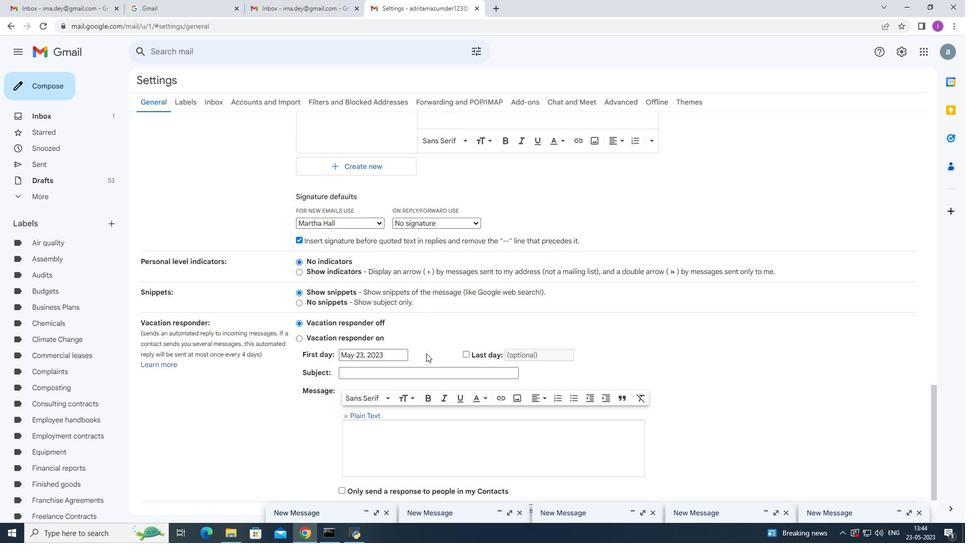 
Action: Mouse moved to (427, 357)
Screenshot: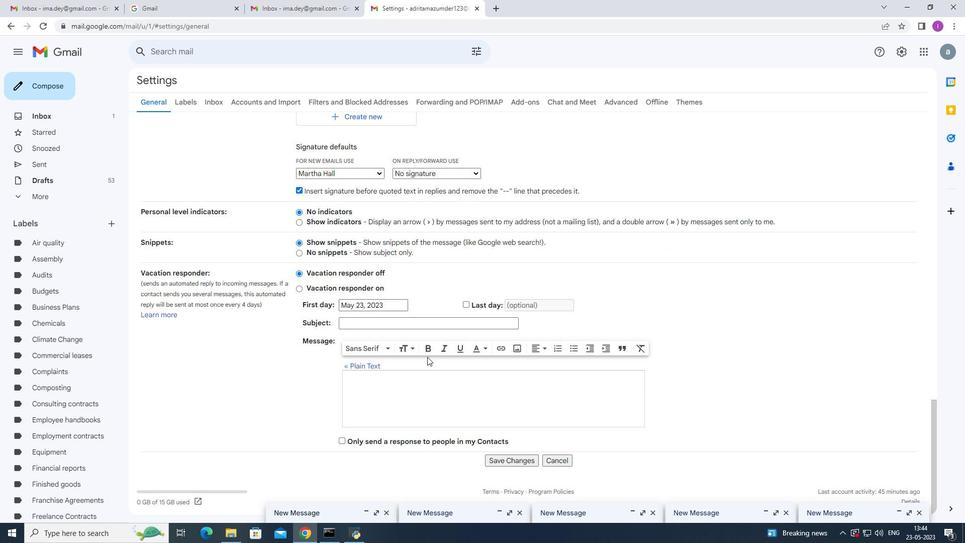
Action: Mouse scrolled (427, 355) with delta (0, 0)
Screenshot: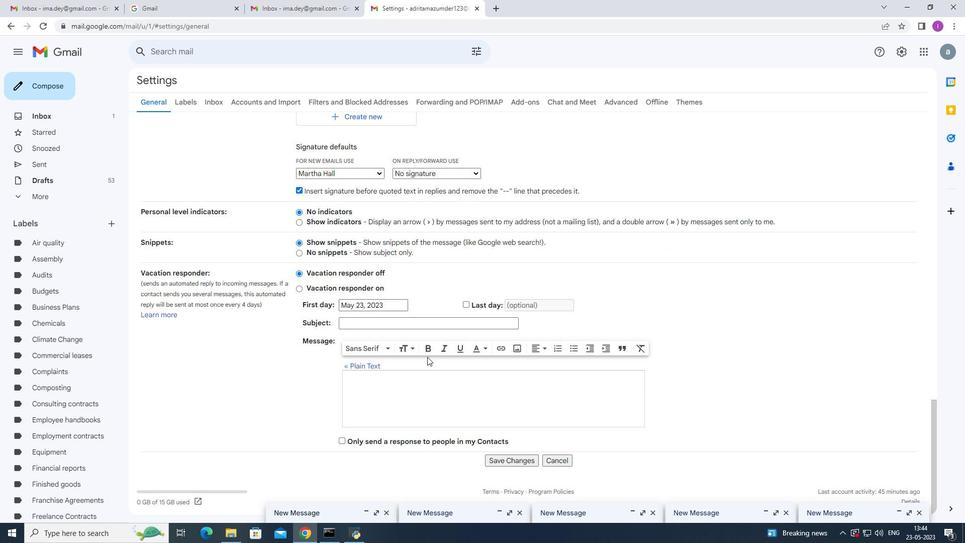 
Action: Mouse moved to (427, 359)
Screenshot: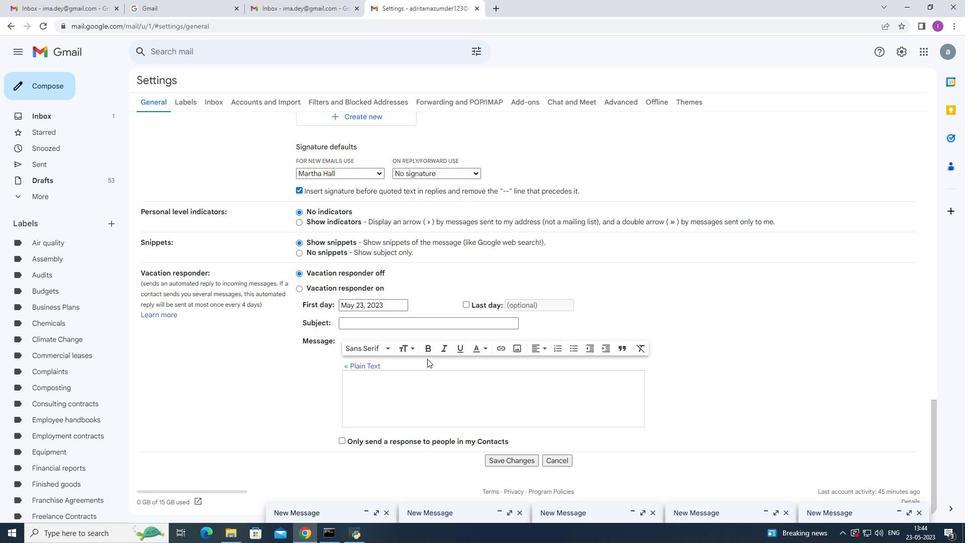 
Action: Mouse scrolled (427, 357) with delta (0, 0)
Screenshot: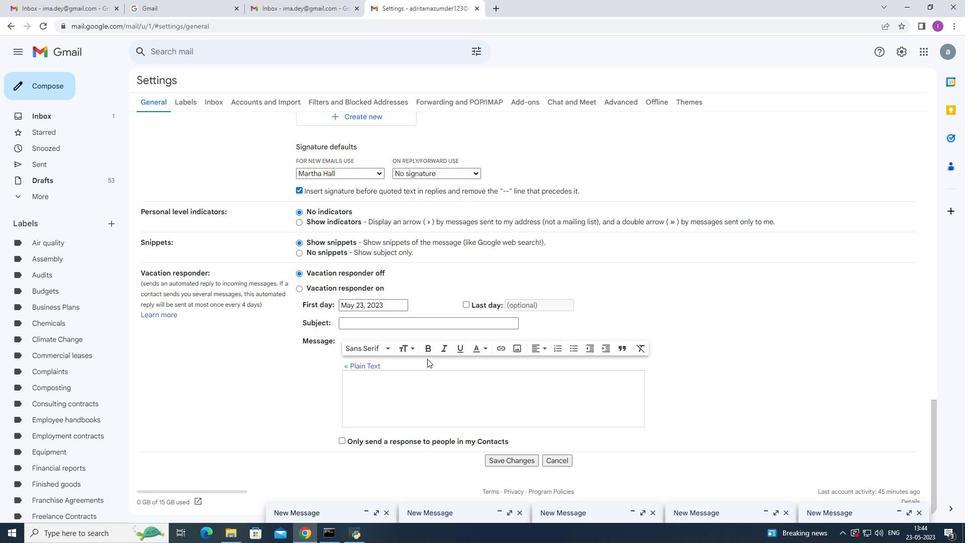 
Action: Mouse scrolled (427, 358) with delta (0, 0)
Screenshot: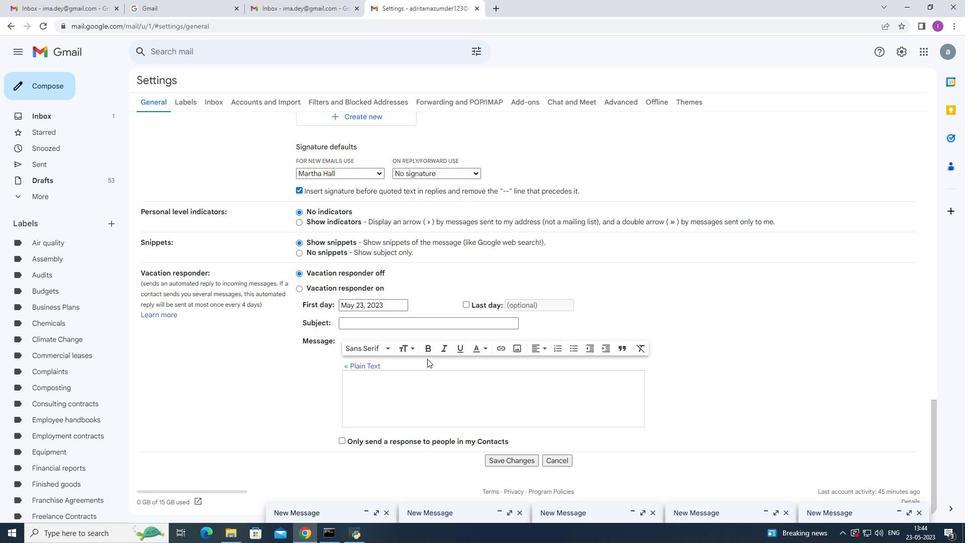 
Action: Mouse moved to (427, 359)
Screenshot: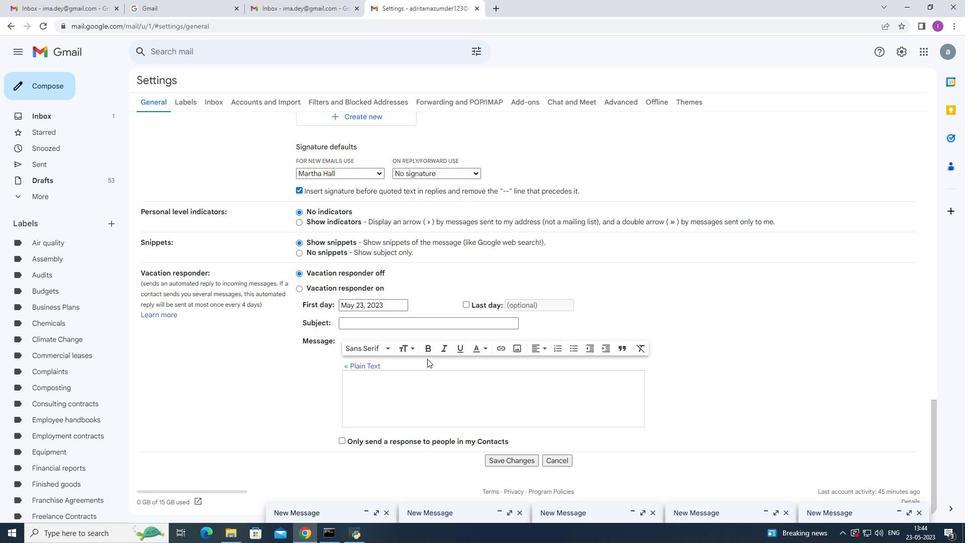 
Action: Mouse scrolled (427, 358) with delta (0, 0)
Screenshot: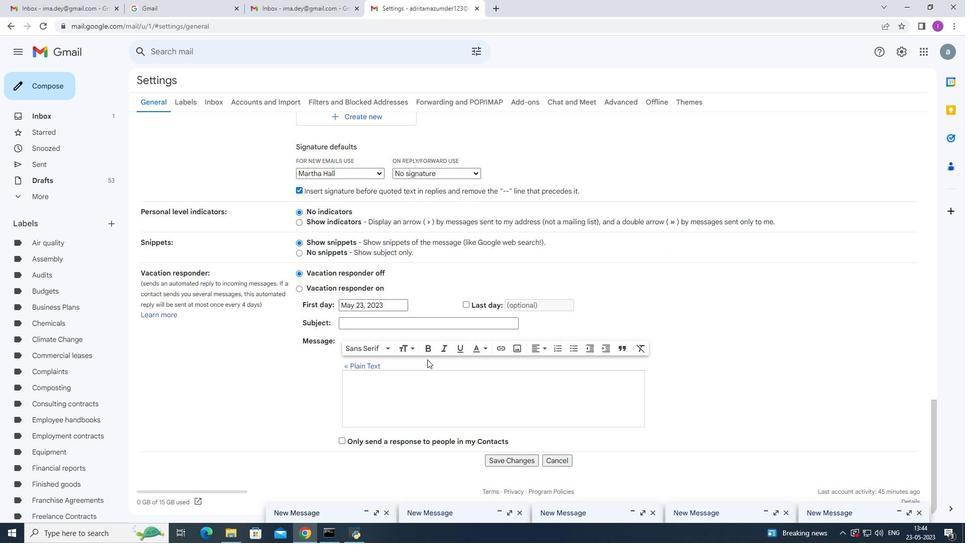 
Action: Mouse moved to (427, 359)
Screenshot: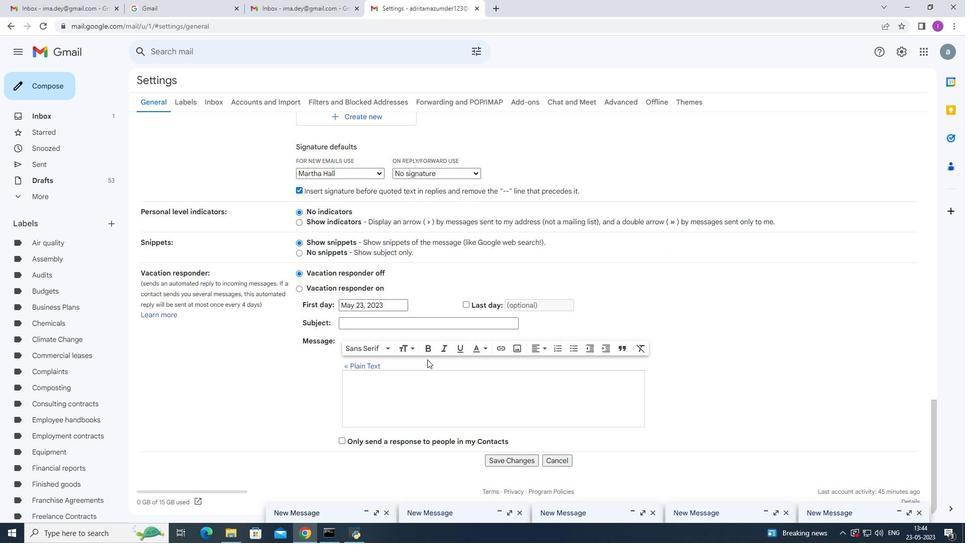 
Action: Mouse scrolled (427, 359) with delta (0, 0)
Screenshot: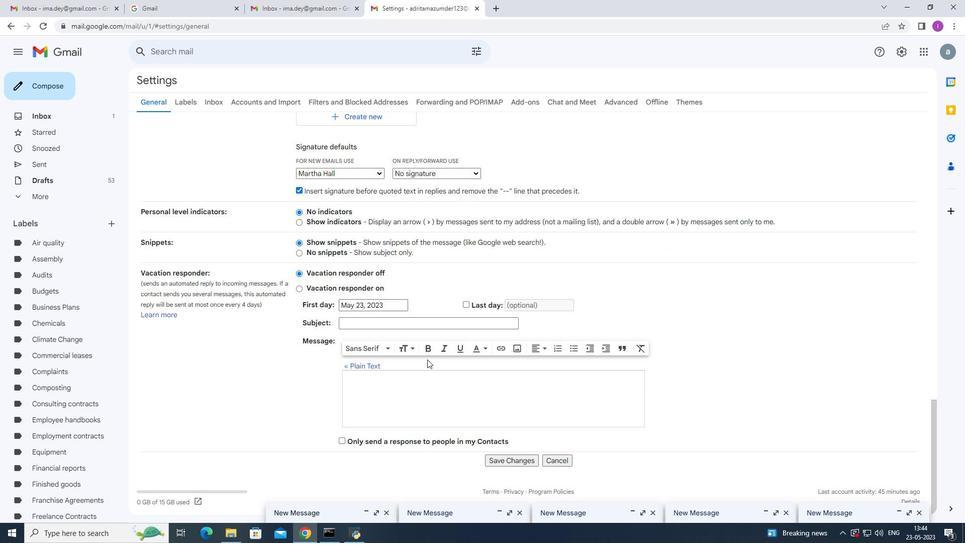
Action: Mouse moved to (425, 391)
Screenshot: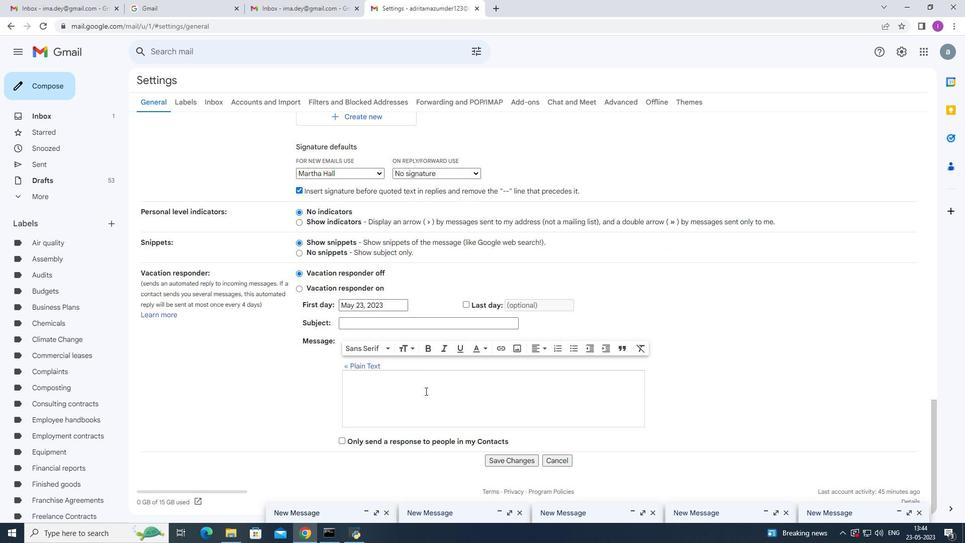 
Action: Mouse scrolled (425, 390) with delta (0, 0)
Screenshot: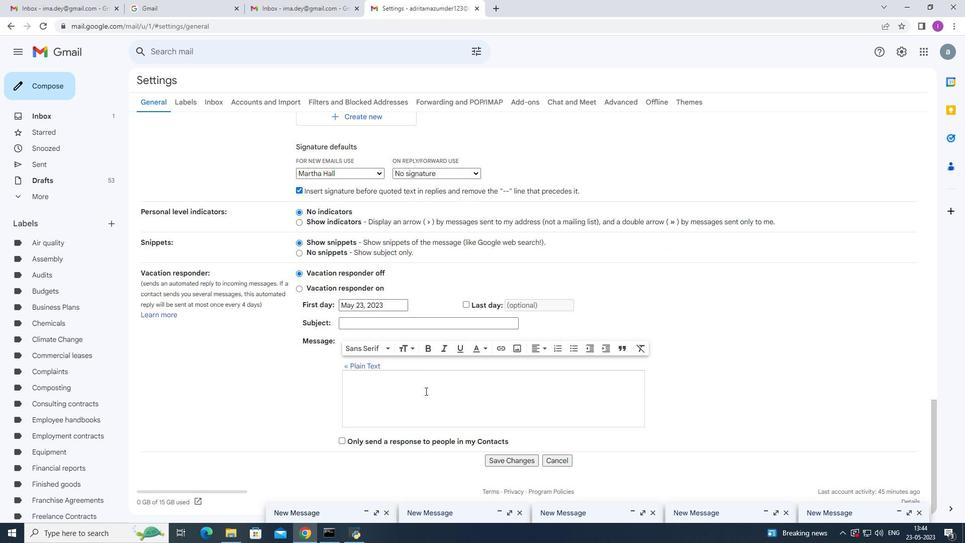 
Action: Mouse scrolled (425, 390) with delta (0, 0)
Screenshot: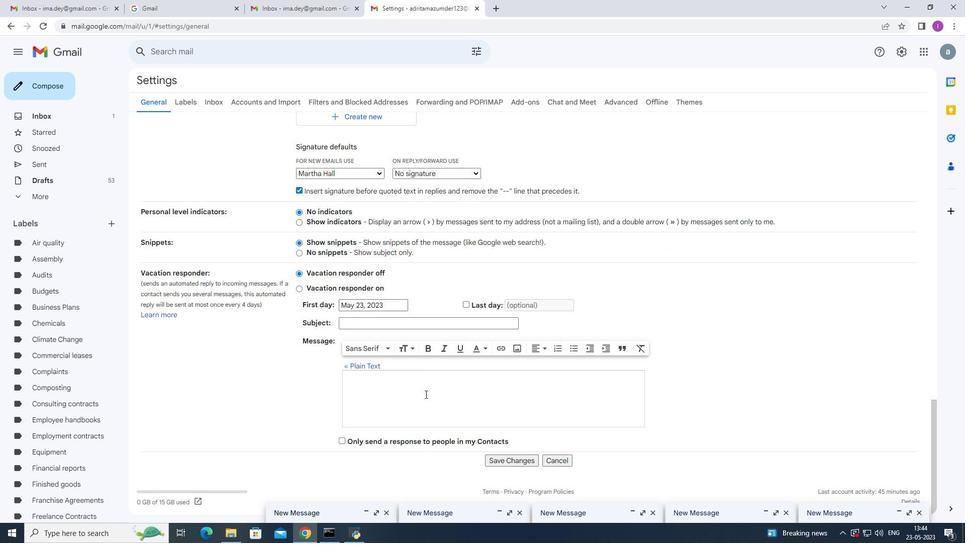 
Action: Mouse scrolled (425, 390) with delta (0, 0)
Screenshot: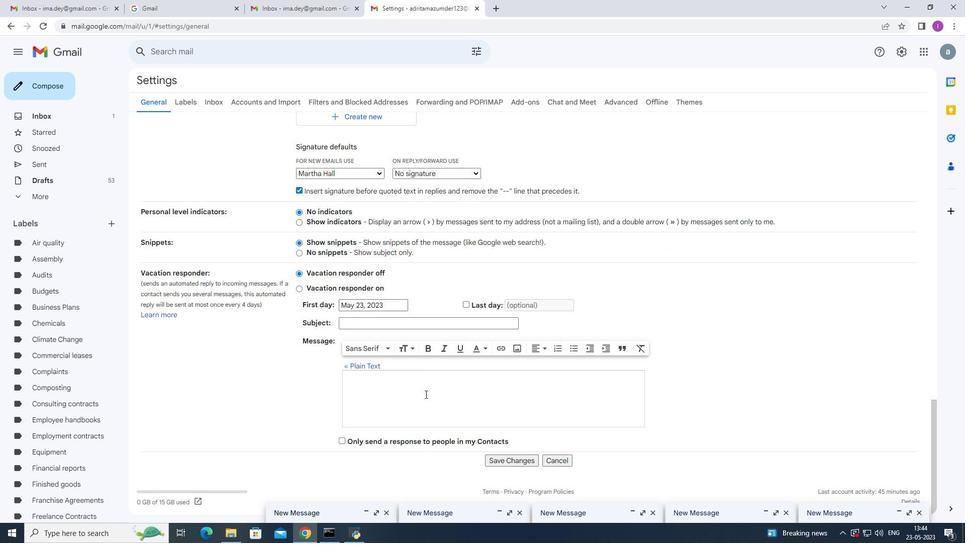 
Action: Mouse moved to (425, 396)
Screenshot: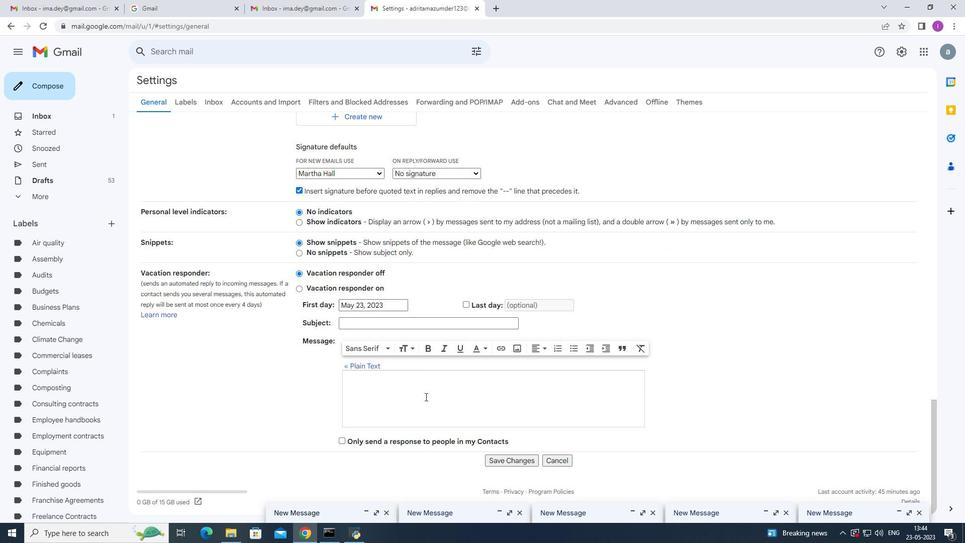 
Action: Mouse scrolled (425, 395) with delta (0, 0)
Screenshot: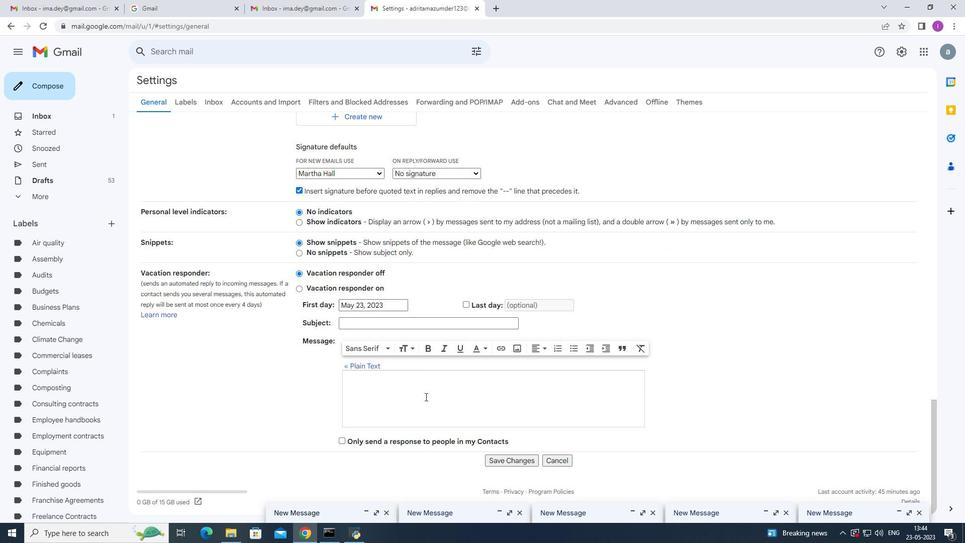 
Action: Mouse moved to (425, 400)
Screenshot: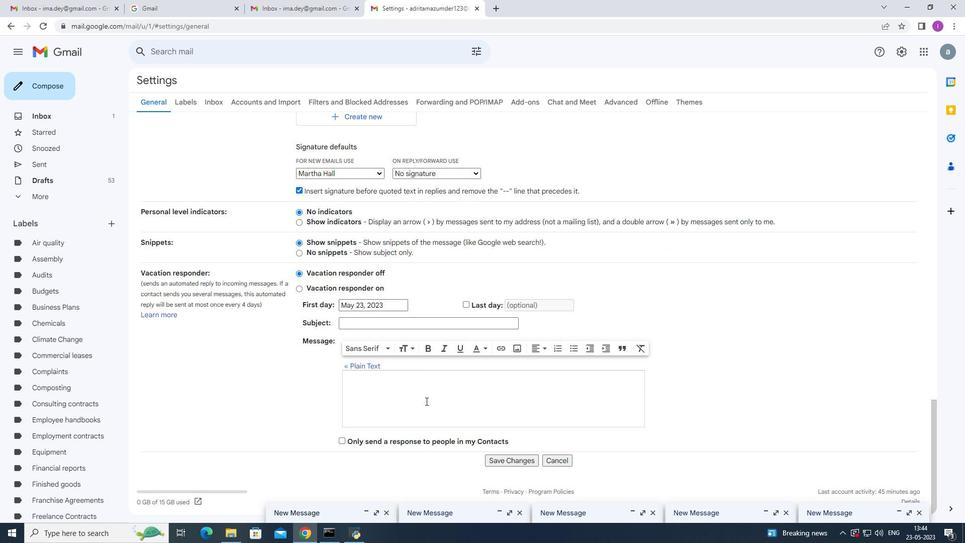 
Action: Mouse scrolled (425, 399) with delta (0, 0)
Screenshot: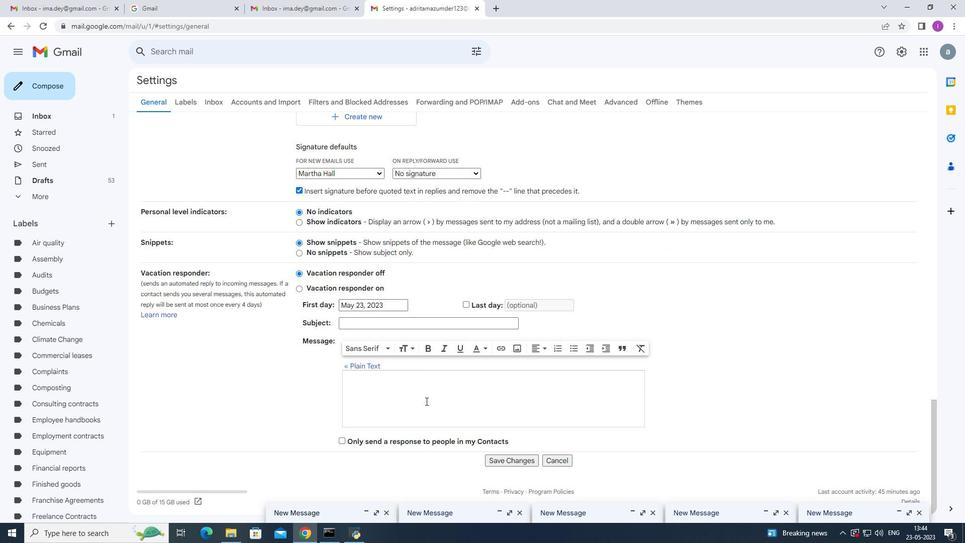 
Action: Mouse moved to (425, 401)
Screenshot: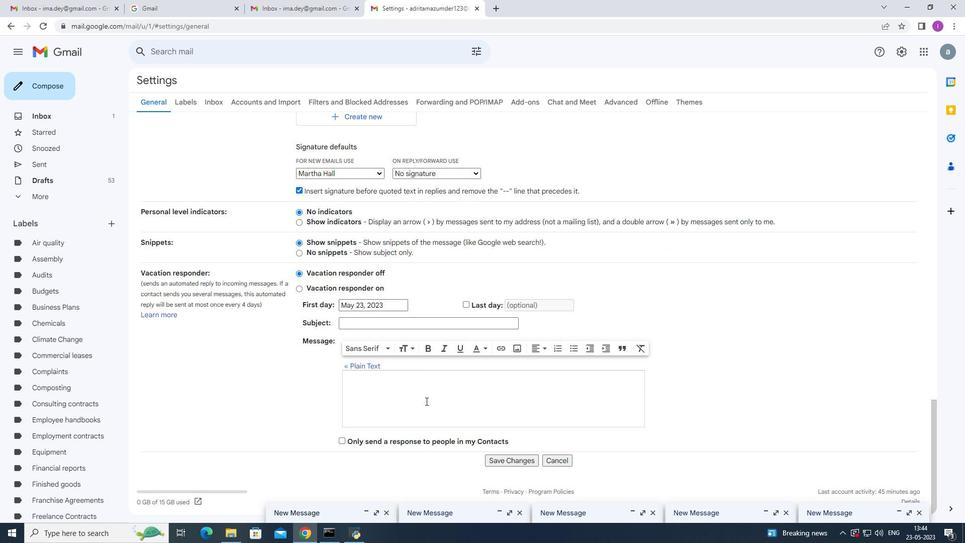 
Action: Mouse scrolled (425, 400) with delta (0, 0)
Screenshot: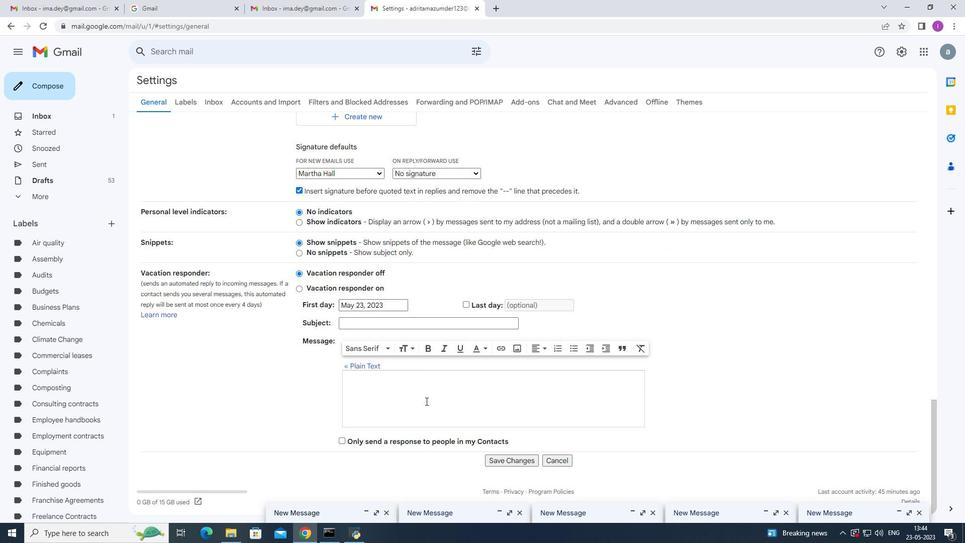 
Action: Mouse moved to (429, 408)
Screenshot: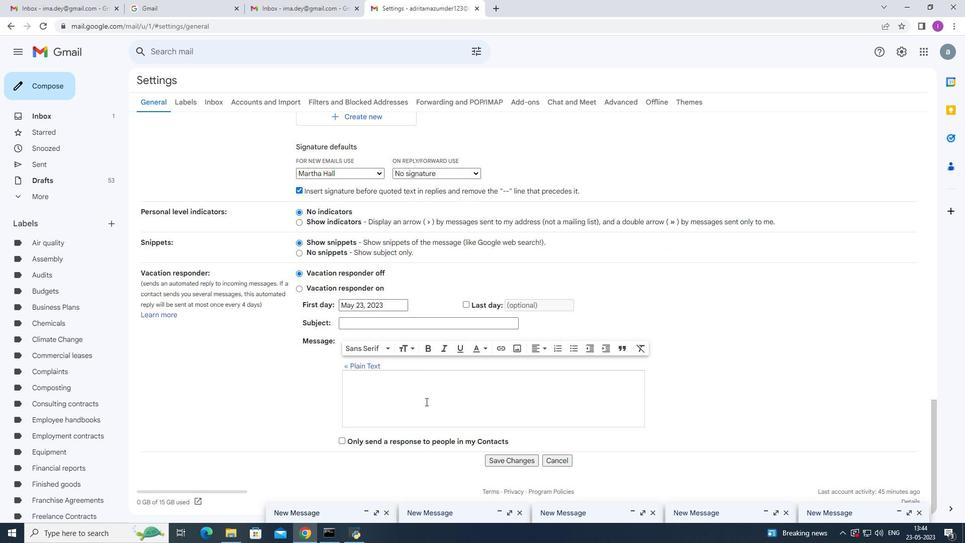 
Action: Mouse scrolled (425, 402) with delta (0, 0)
Screenshot: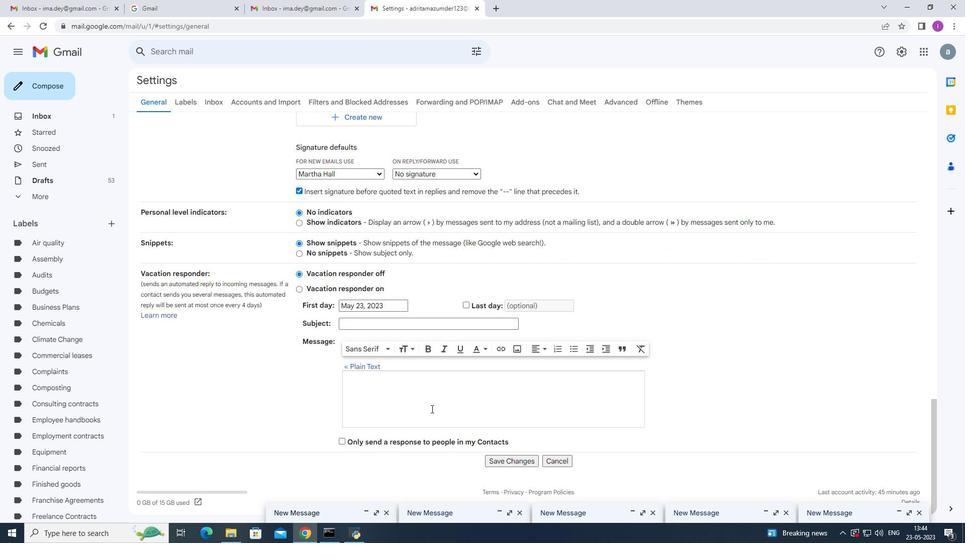 
Action: Mouse scrolled (428, 406) with delta (0, 0)
Screenshot: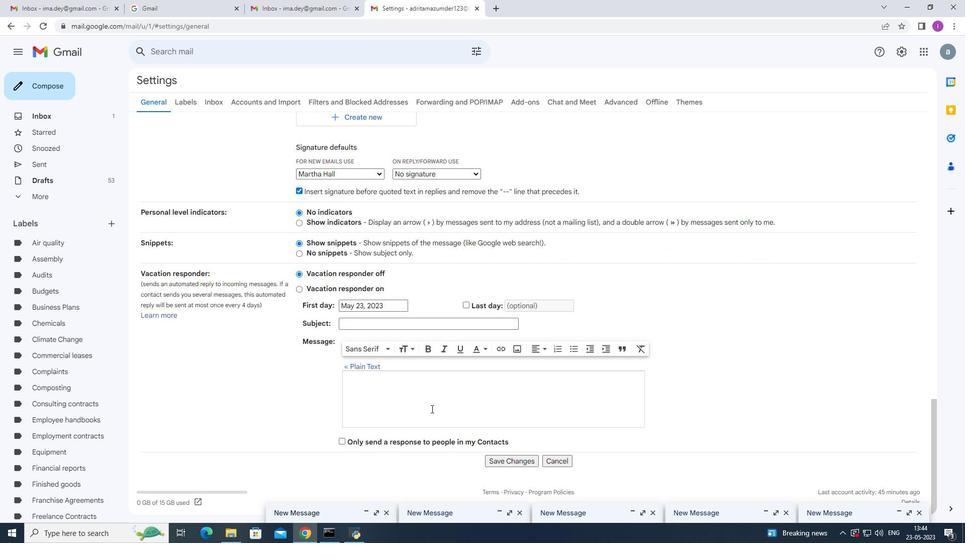 
Action: Mouse moved to (447, 425)
Screenshot: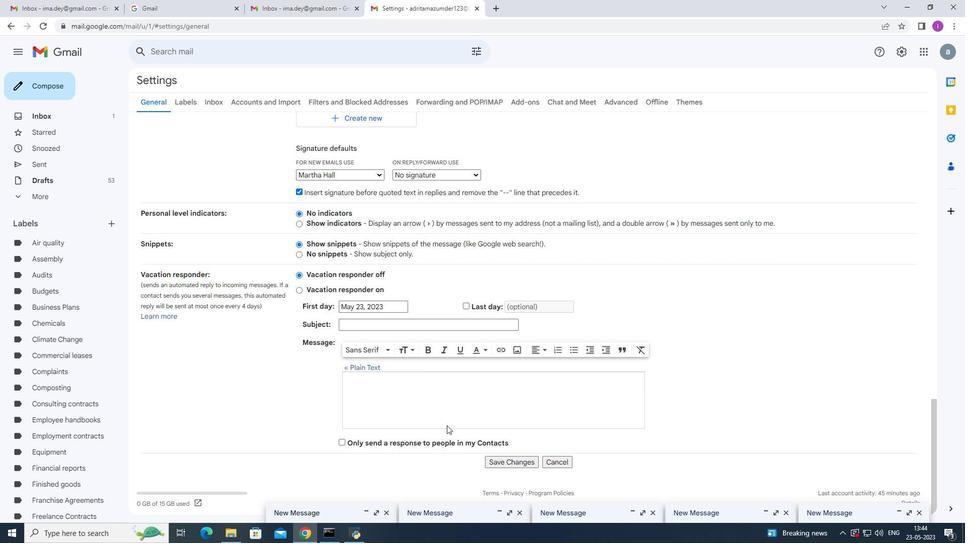 
Action: Mouse scrolled (447, 424) with delta (0, 0)
Screenshot: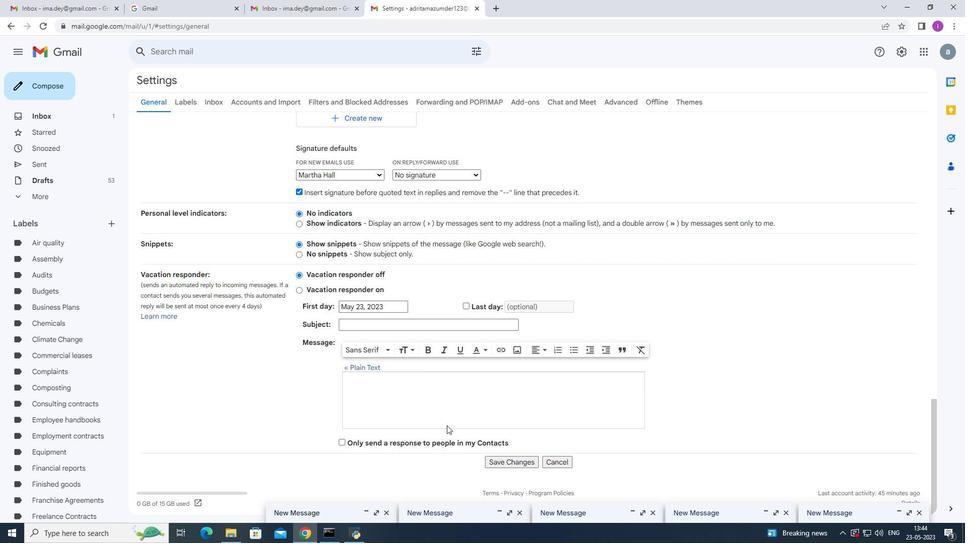
Action: Mouse moved to (454, 431)
Screenshot: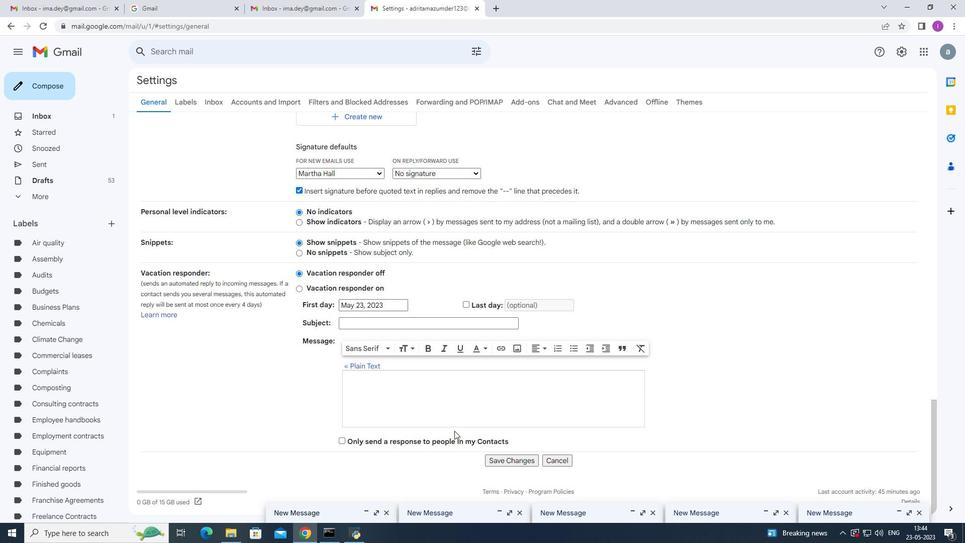 
Action: Mouse scrolled (453, 430) with delta (0, 0)
Screenshot: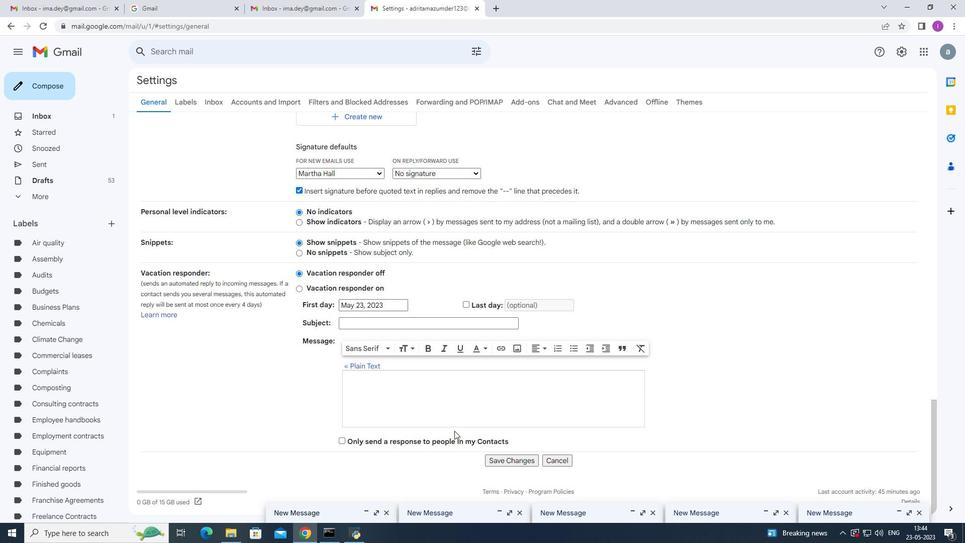 
Action: Mouse moved to (520, 459)
Screenshot: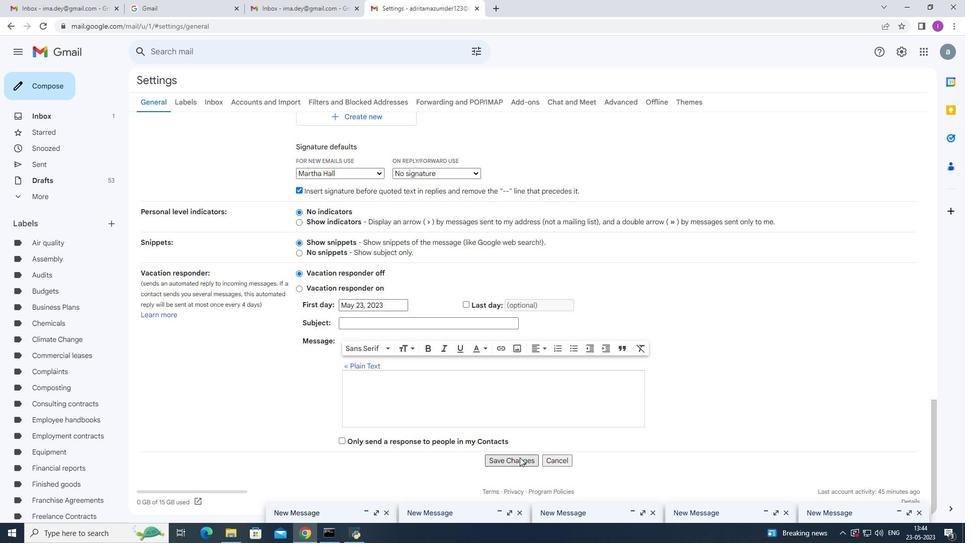
Action: Mouse pressed left at (520, 459)
Screenshot: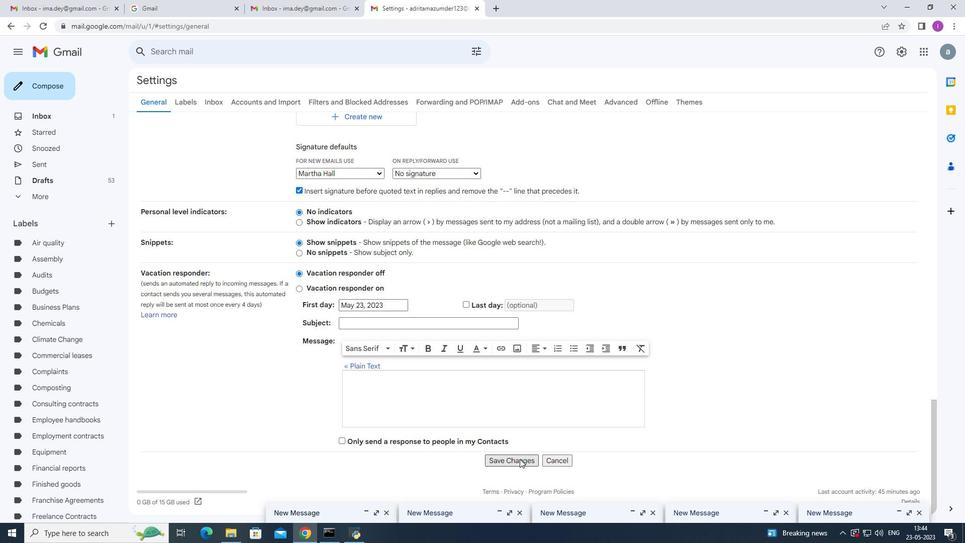 
Action: Mouse moved to (44, 83)
Screenshot: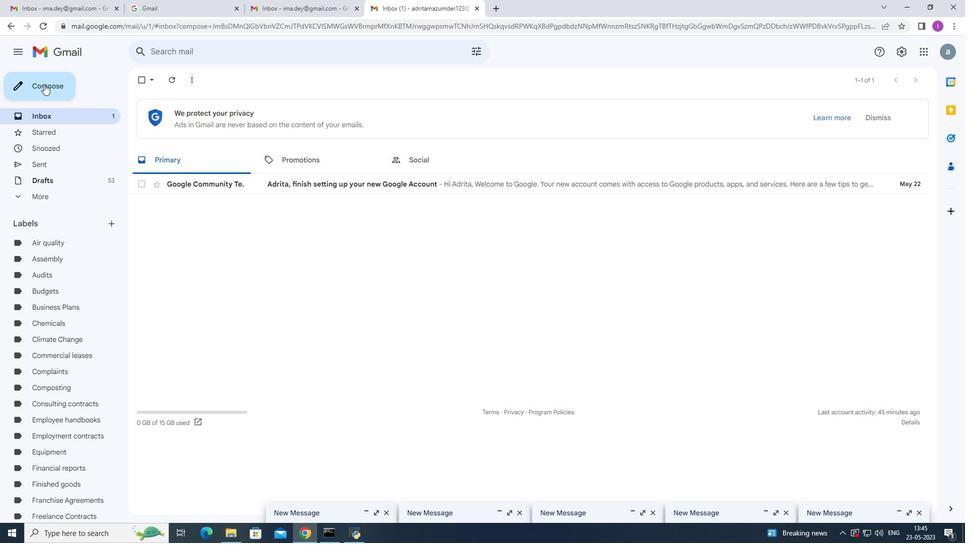 
Action: Mouse pressed left at (44, 83)
Screenshot: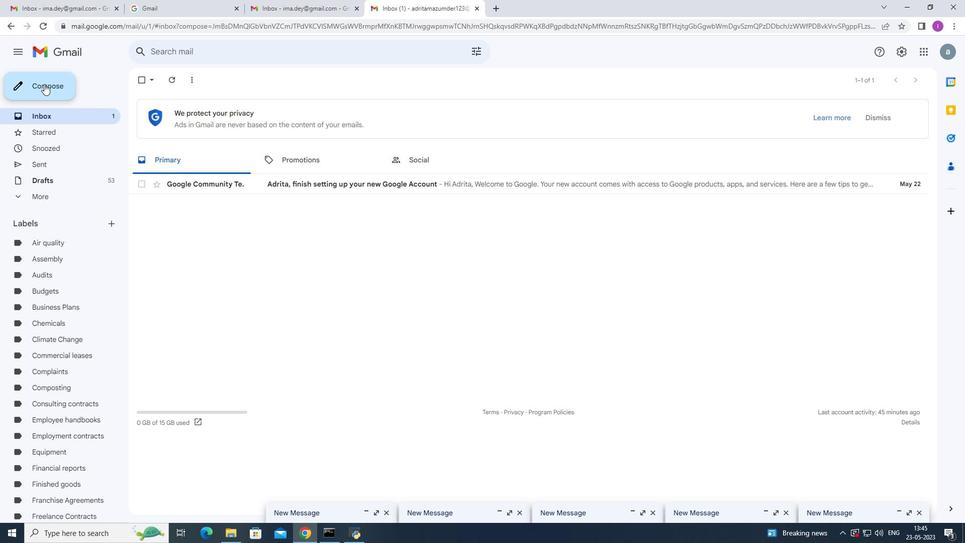 
Action: Mouse moved to (661, 249)
Screenshot: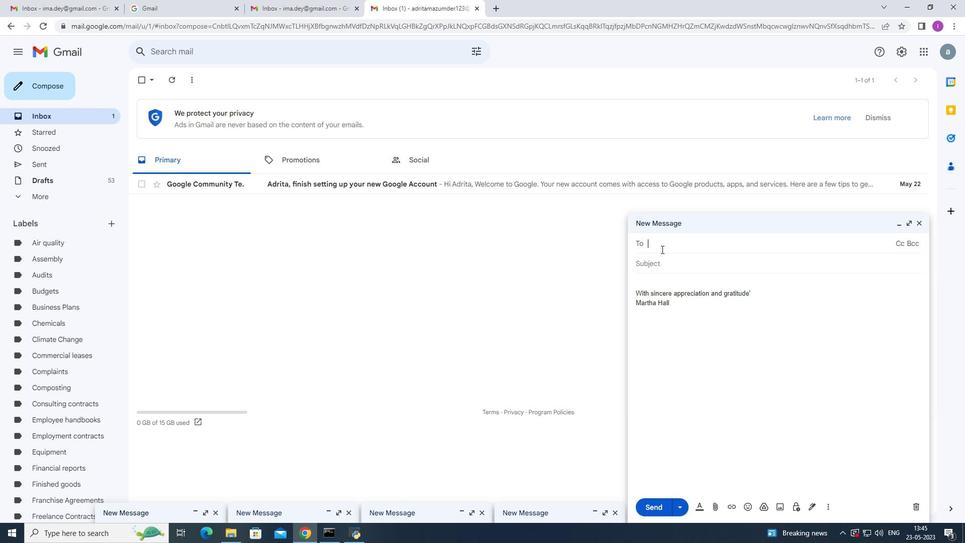 
Action: Key pressed so
Screenshot: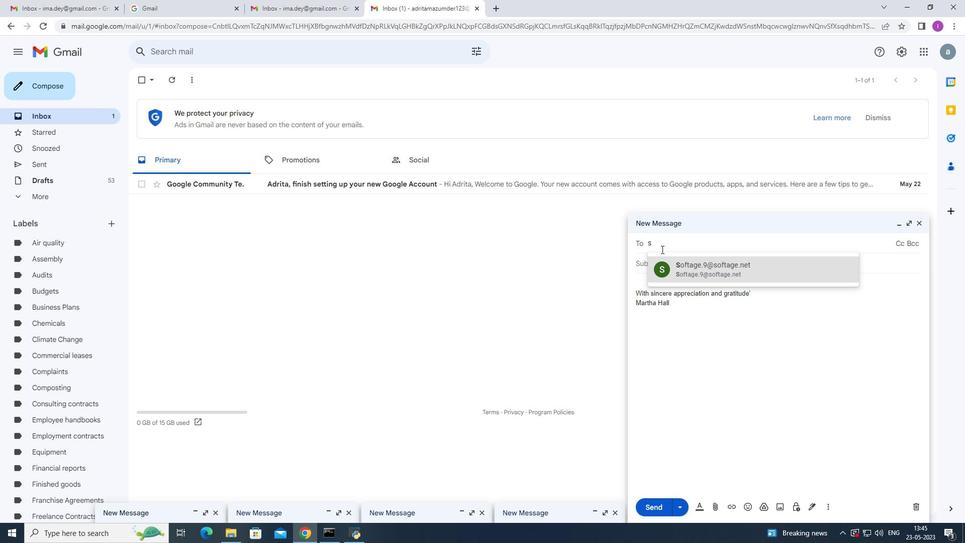 
Action: Mouse moved to (688, 276)
Screenshot: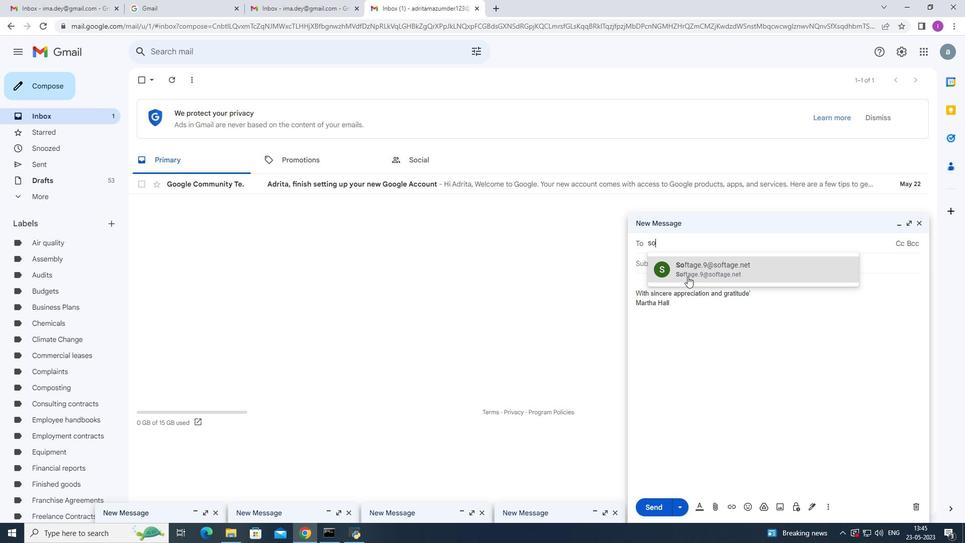 
Action: Mouse pressed left at (688, 276)
Screenshot: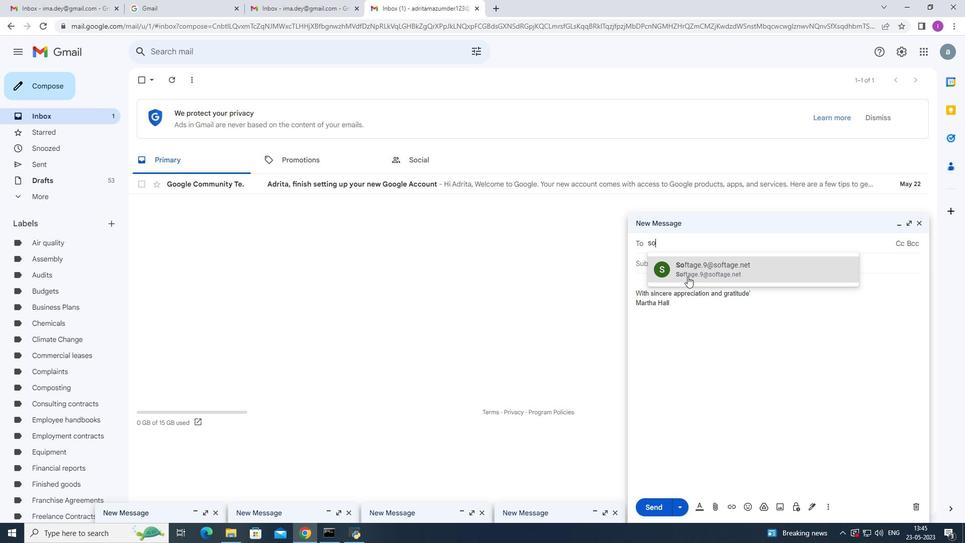 
Action: Mouse moved to (827, 502)
Screenshot: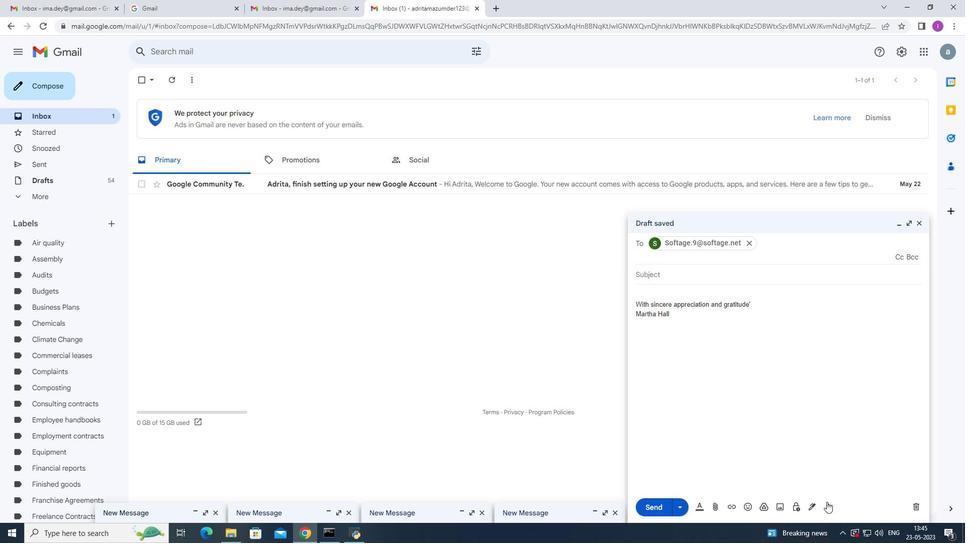 
Action: Mouse pressed left at (827, 502)
Screenshot: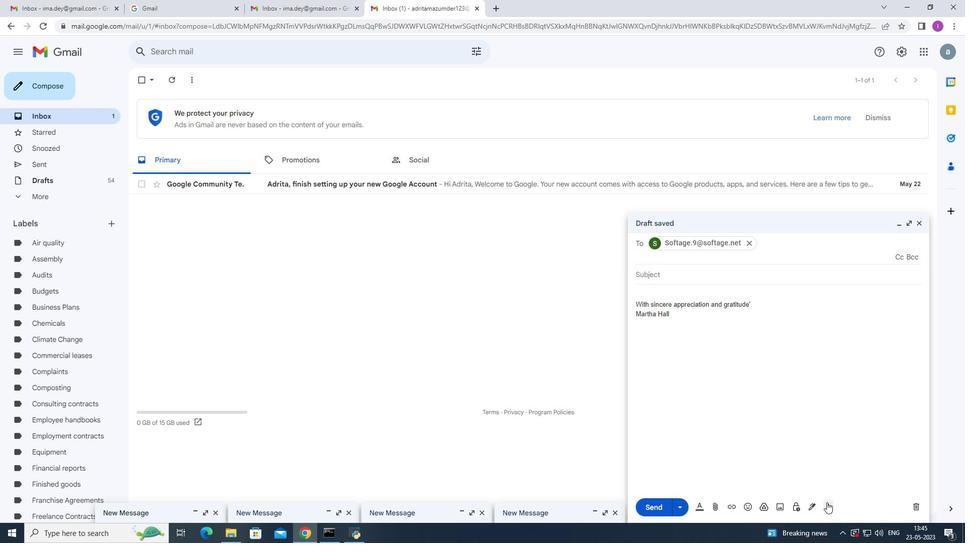 
Action: Mouse moved to (861, 413)
Screenshot: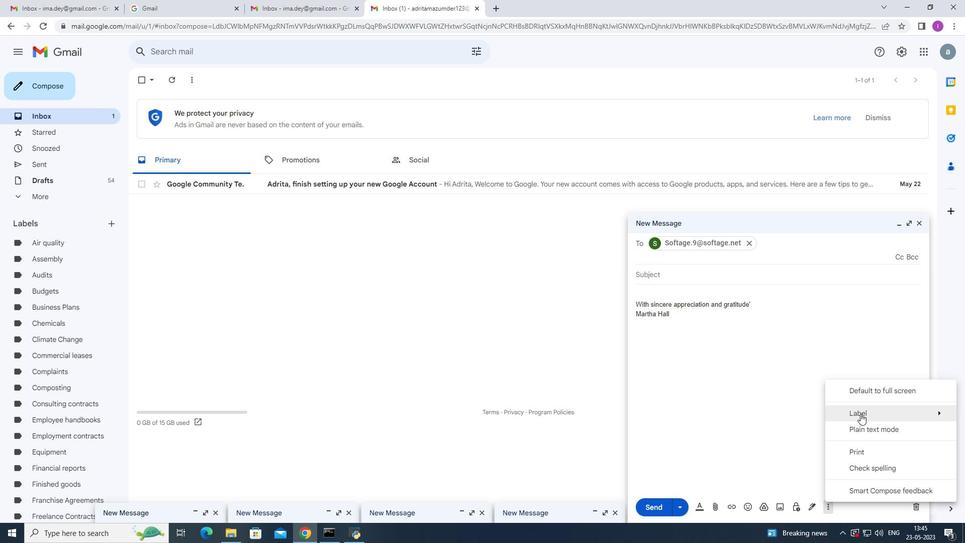 
Action: Mouse pressed left at (861, 413)
Screenshot: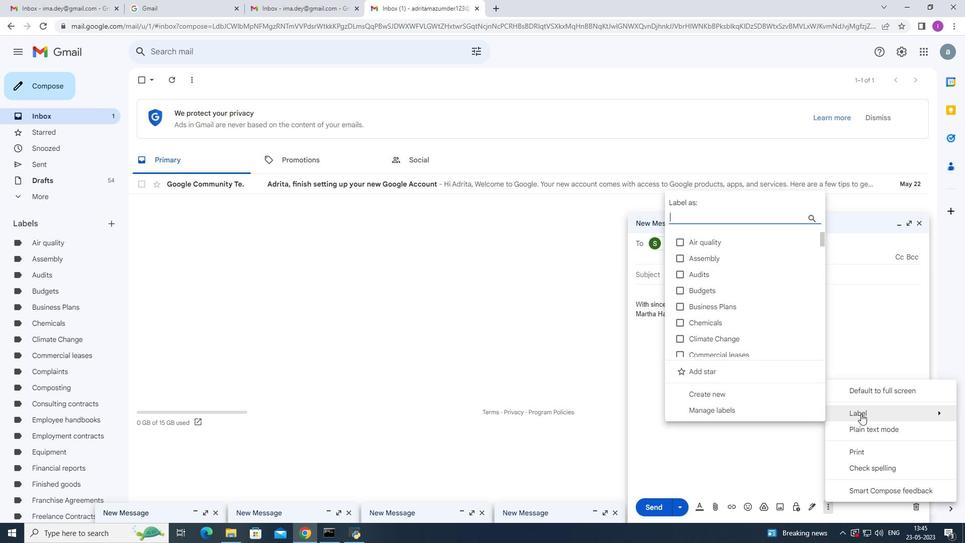 
Action: Mouse moved to (689, 210)
Screenshot: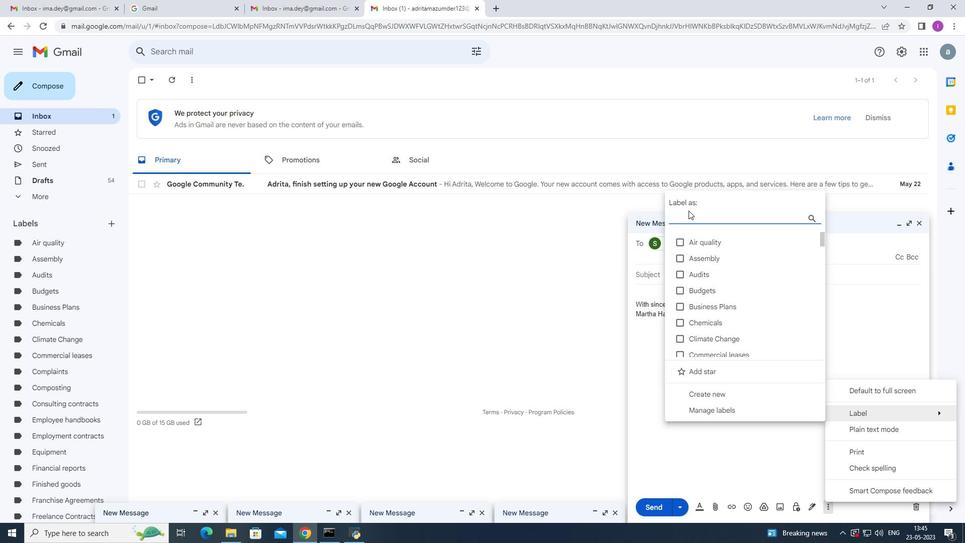 
Action: Mouse pressed left at (689, 210)
Screenshot: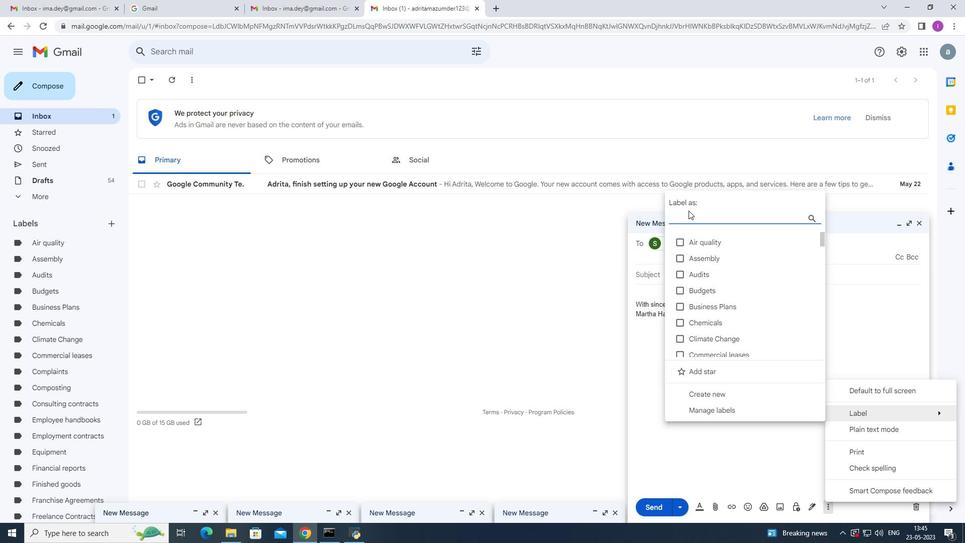 
Action: Mouse moved to (686, 220)
Screenshot: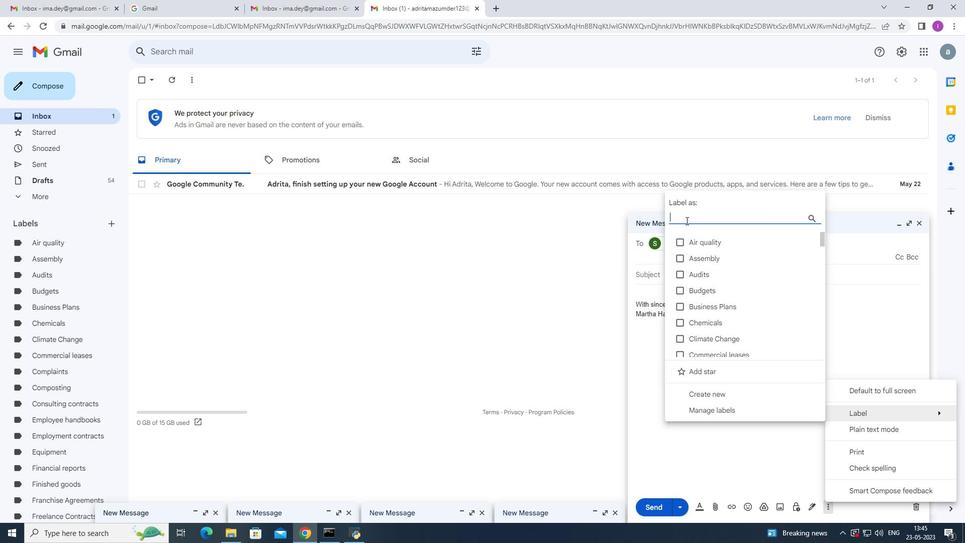 
Action: Key pressed <Key.shift>Lease<Key.space>renewals
Screenshot: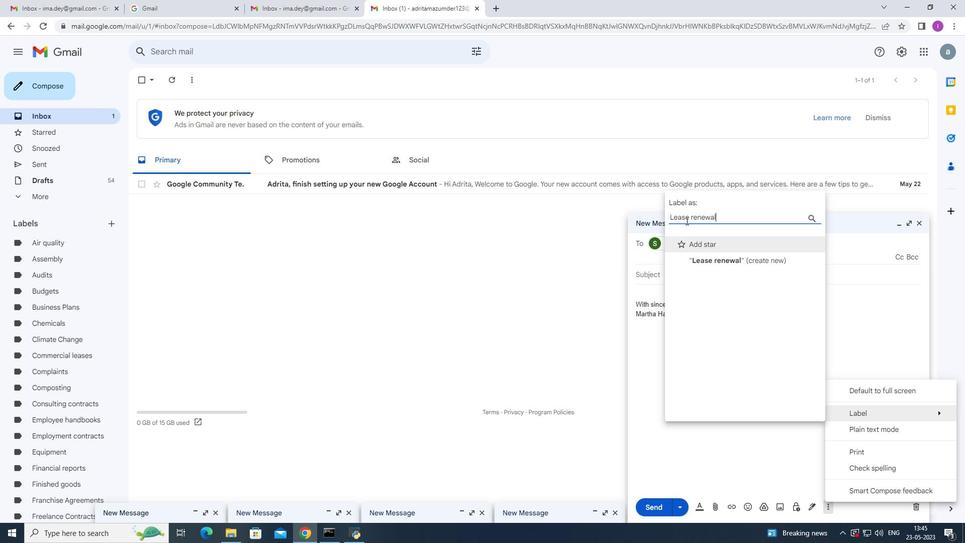 
Action: Mouse moved to (728, 258)
Screenshot: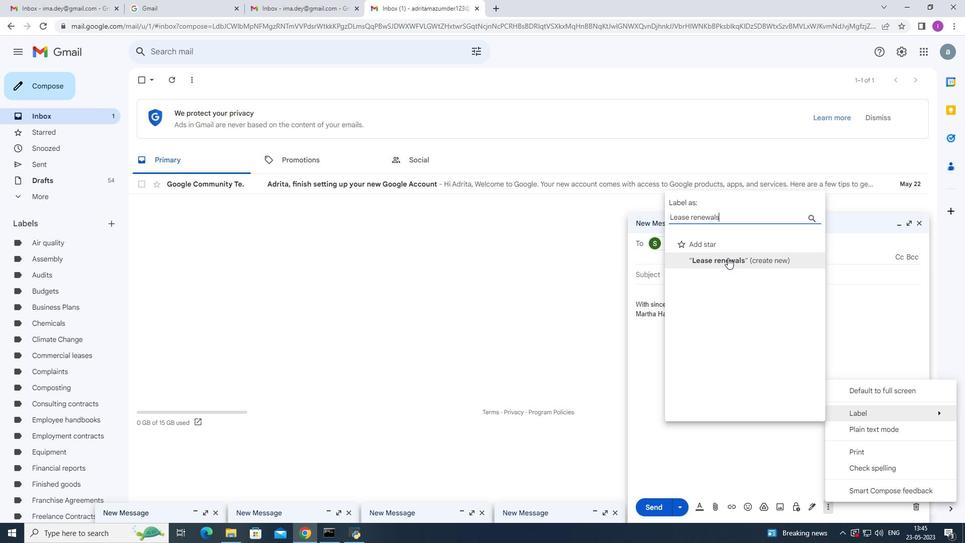 
Action: Mouse pressed left at (728, 258)
Screenshot: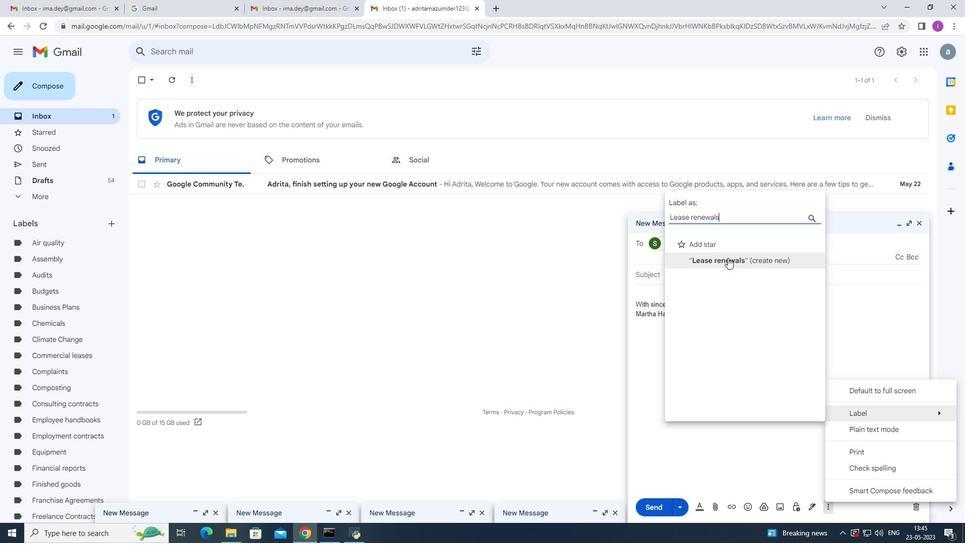 
Action: Mouse moved to (584, 323)
Screenshot: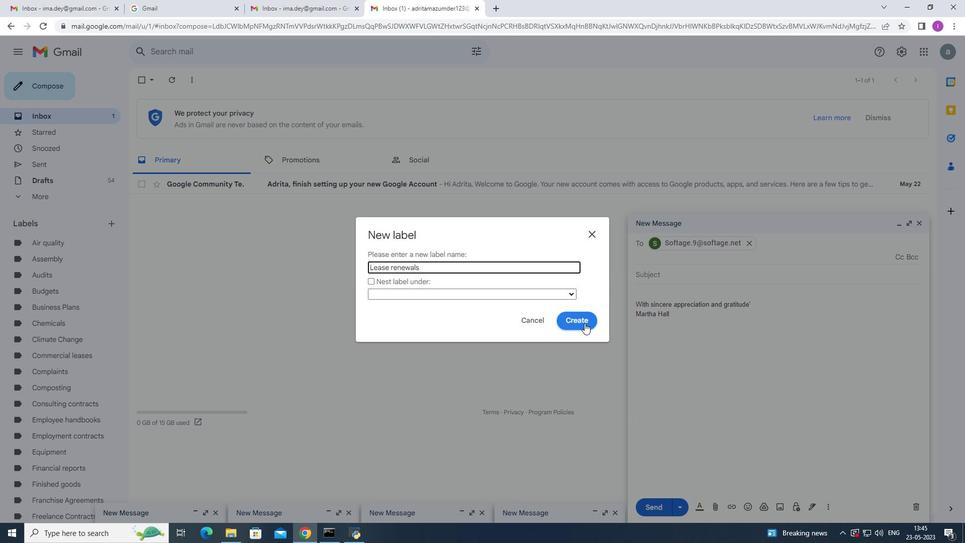 
Action: Mouse pressed left at (584, 323)
Screenshot: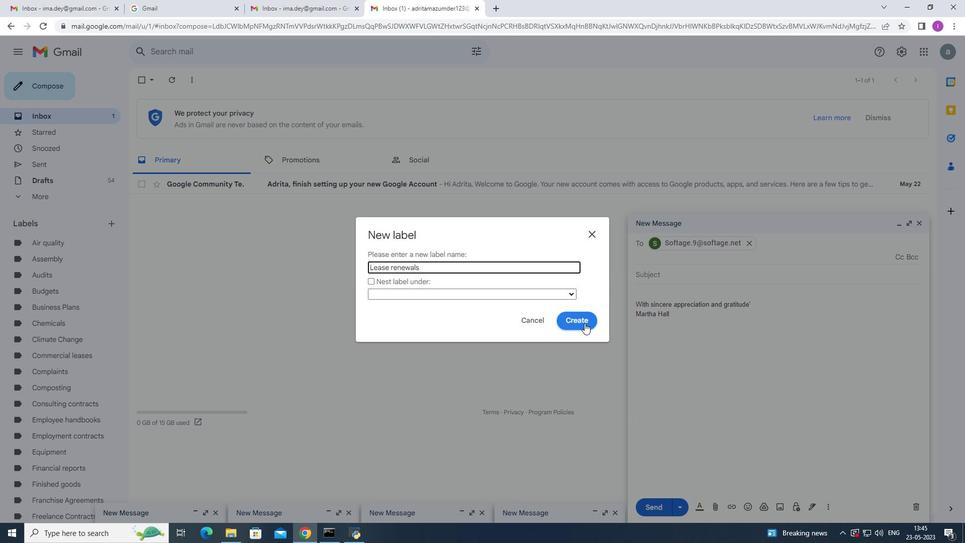 
Action: Mouse moved to (828, 506)
Screenshot: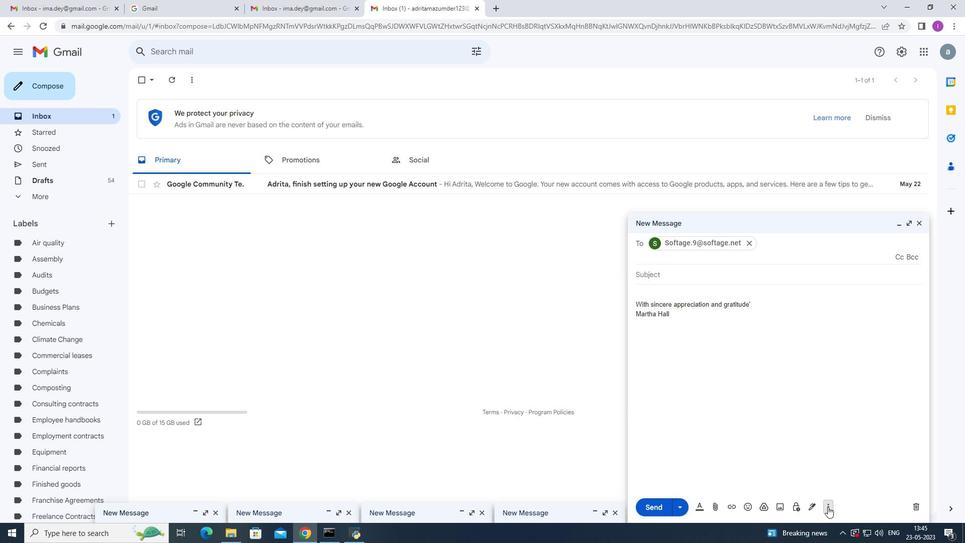 
Action: Mouse pressed left at (828, 506)
Screenshot: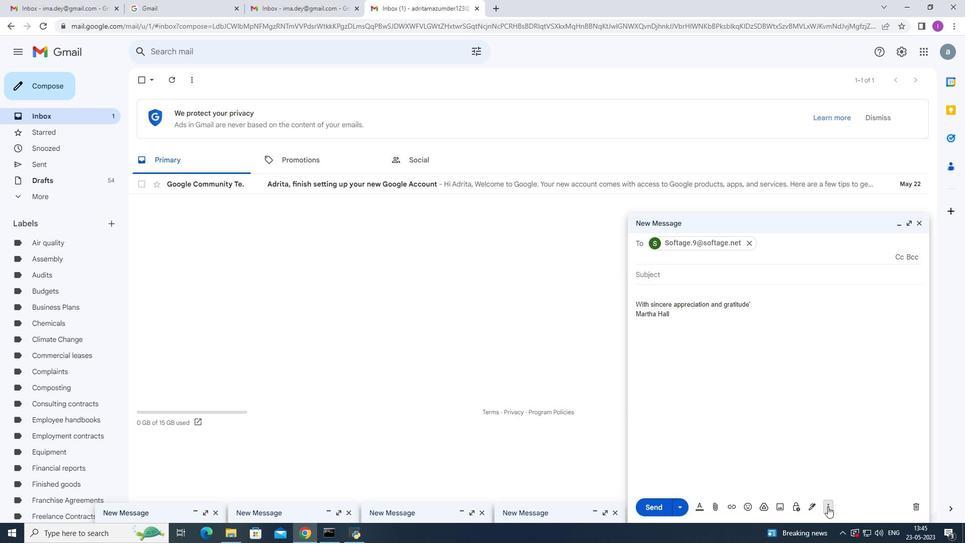 
Action: Mouse moved to (639, 404)
Screenshot: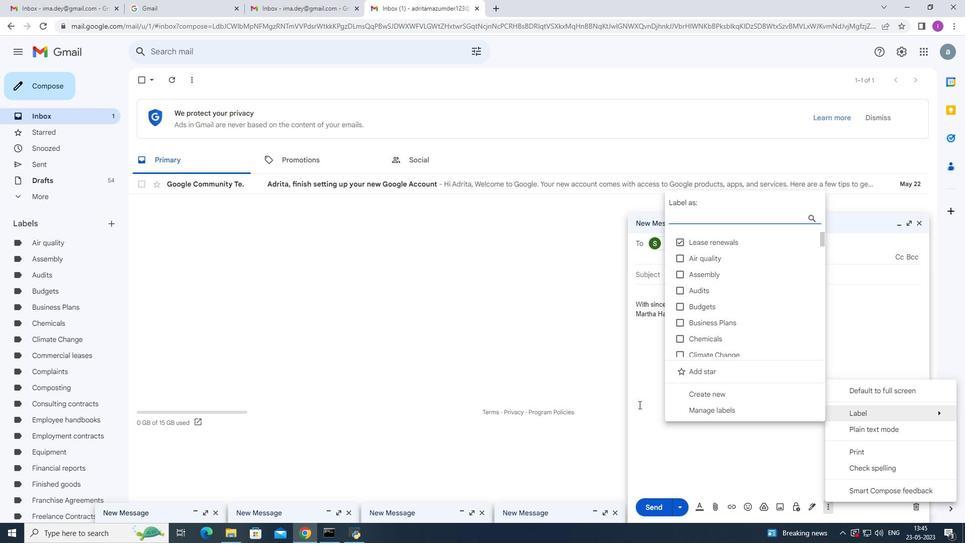 
Action: Mouse pressed left at (639, 404)
Screenshot: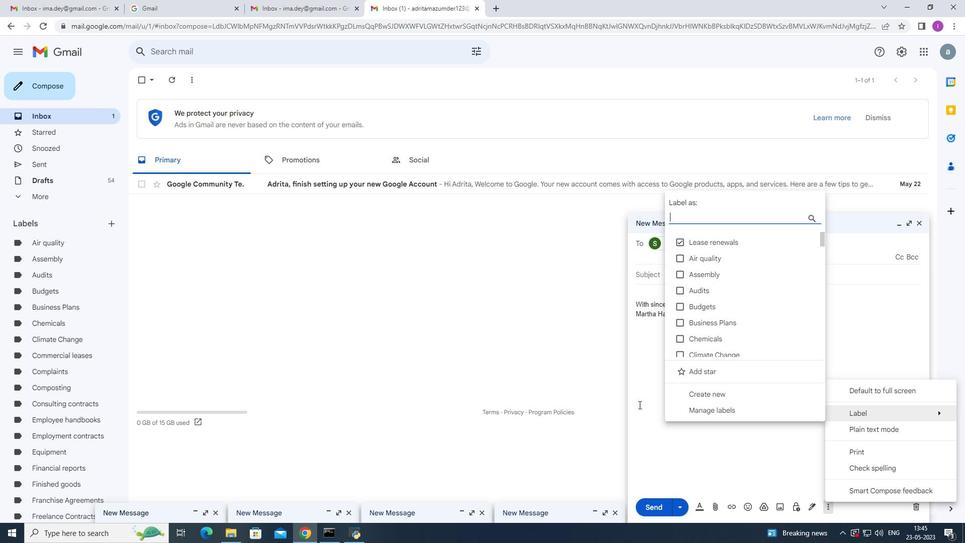 
Action: Mouse moved to (640, 404)
Screenshot: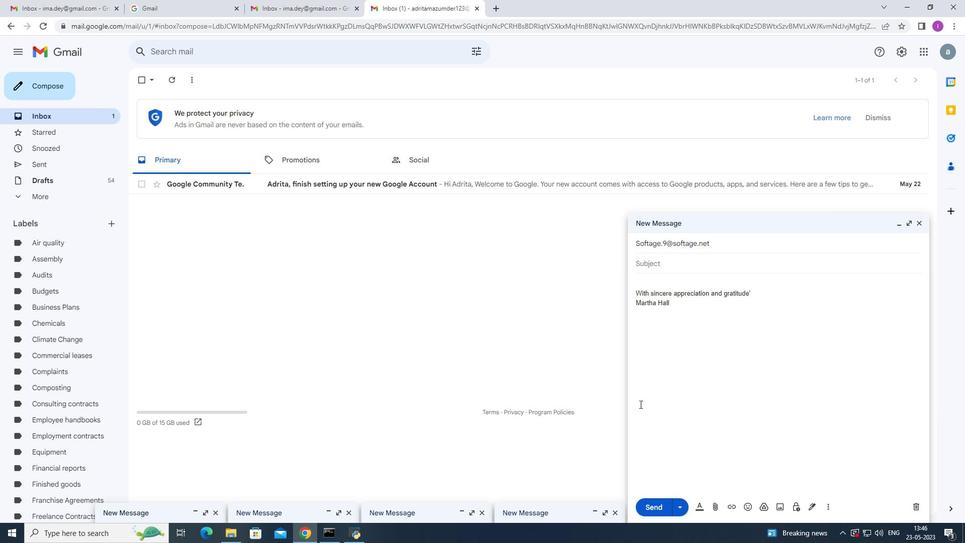 
